 Task: Look for space in Pyay, Myanmar from 6th September, 2023 to 10th September, 2023 for 1 adult in price range Rs.9000 to Rs.17000. Place can be private room with 1  bedroom having 1 bed and 1 bathroom. Property type can be house, flat, guest house, hotel. Amenities needed are: washing machine. Booking option can be shelf check-in. Required host language is English.
Action: Mouse moved to (424, 86)
Screenshot: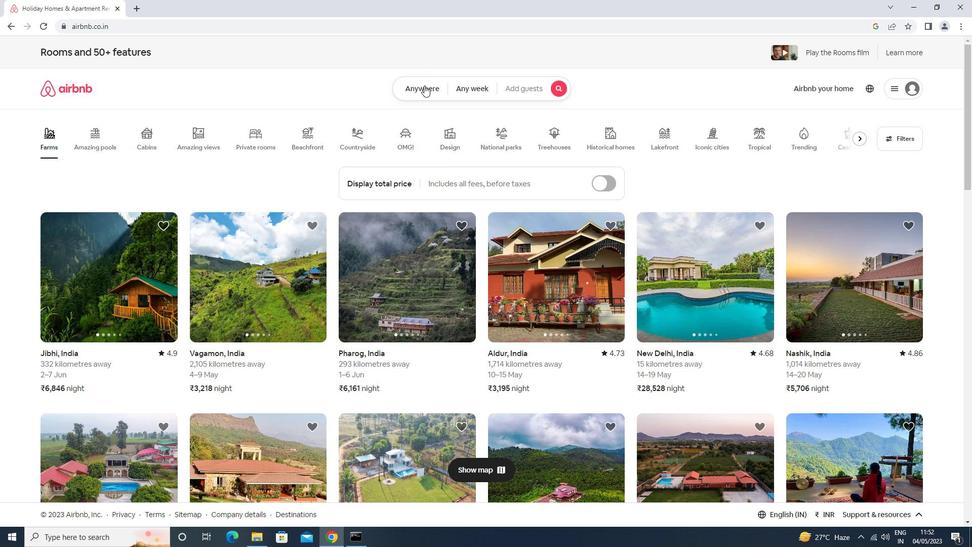 
Action: Mouse pressed left at (424, 86)
Screenshot: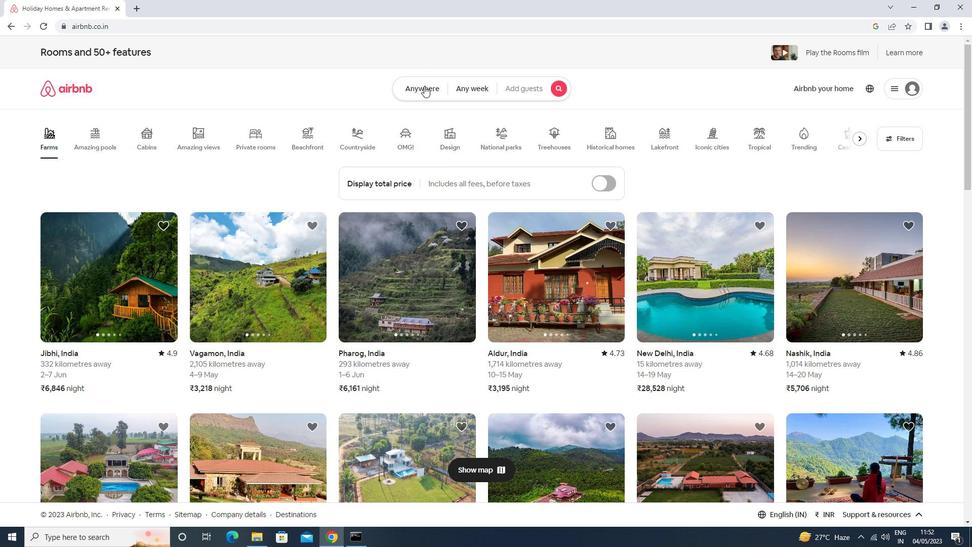 
Action: Mouse moved to (379, 129)
Screenshot: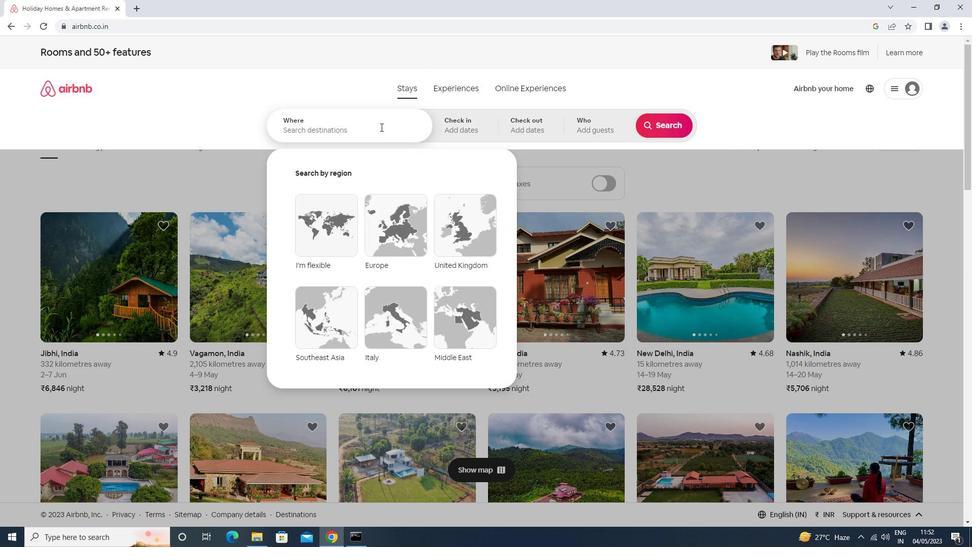 
Action: Mouse pressed left at (379, 129)
Screenshot: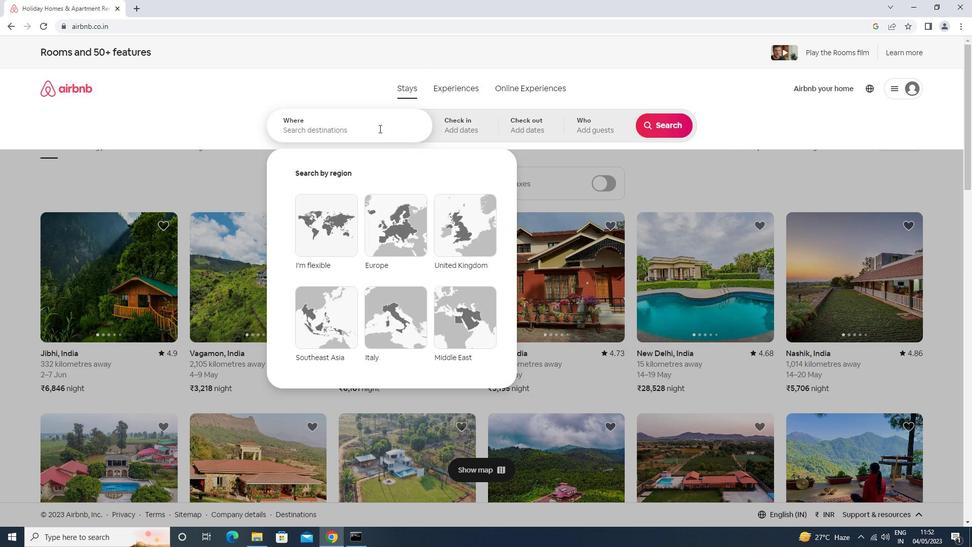 
Action: Mouse moved to (325, 153)
Screenshot: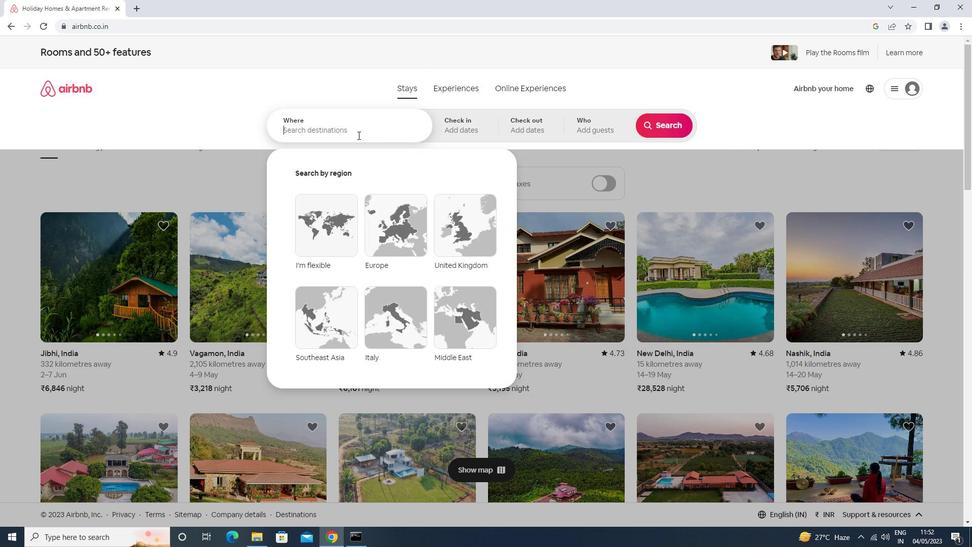 
Action: Key pressed pyay<Key.enter>
Screenshot: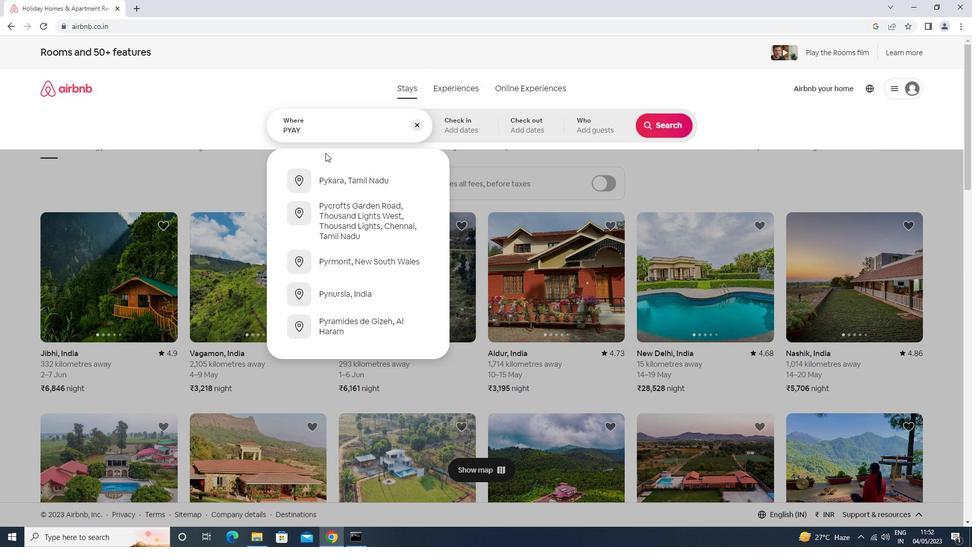 
Action: Mouse moved to (660, 206)
Screenshot: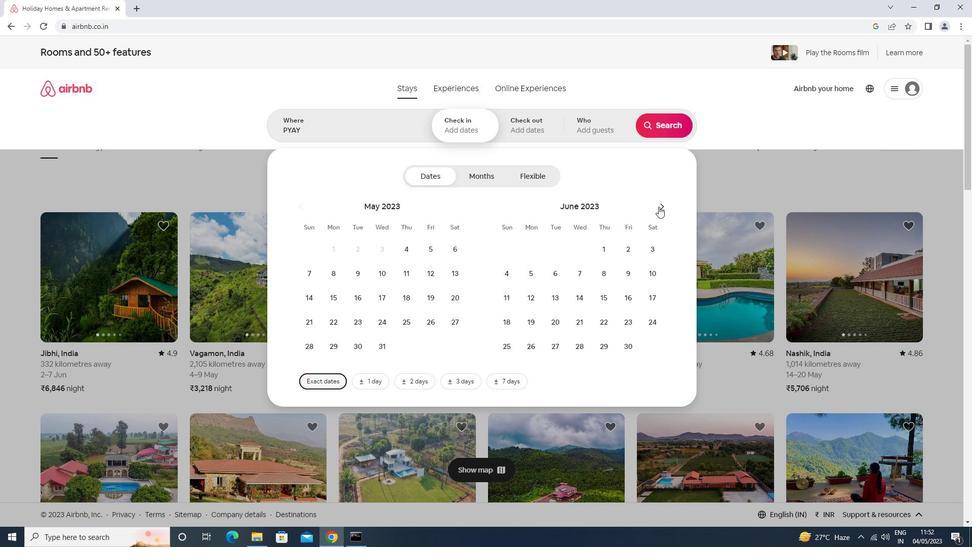 
Action: Mouse pressed left at (660, 206)
Screenshot: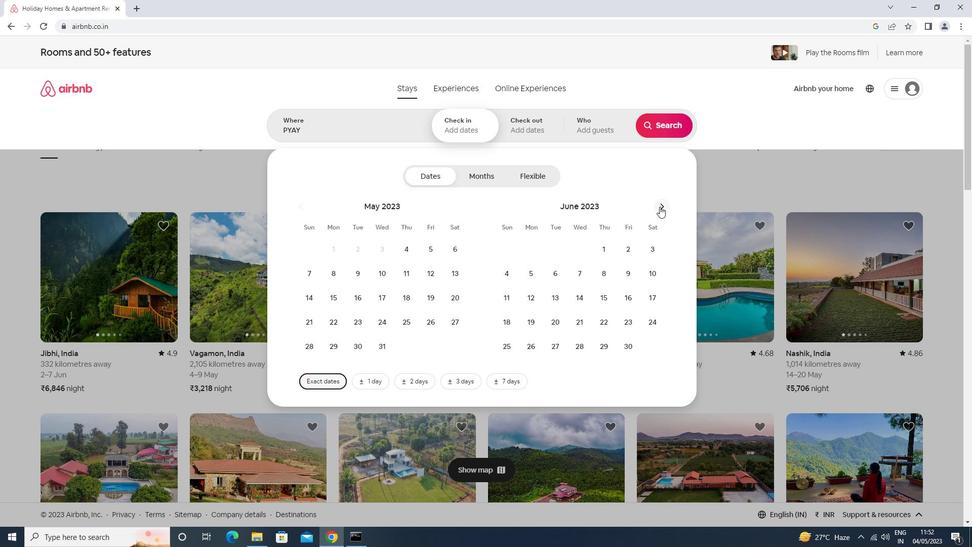 
Action: Mouse pressed left at (660, 206)
Screenshot: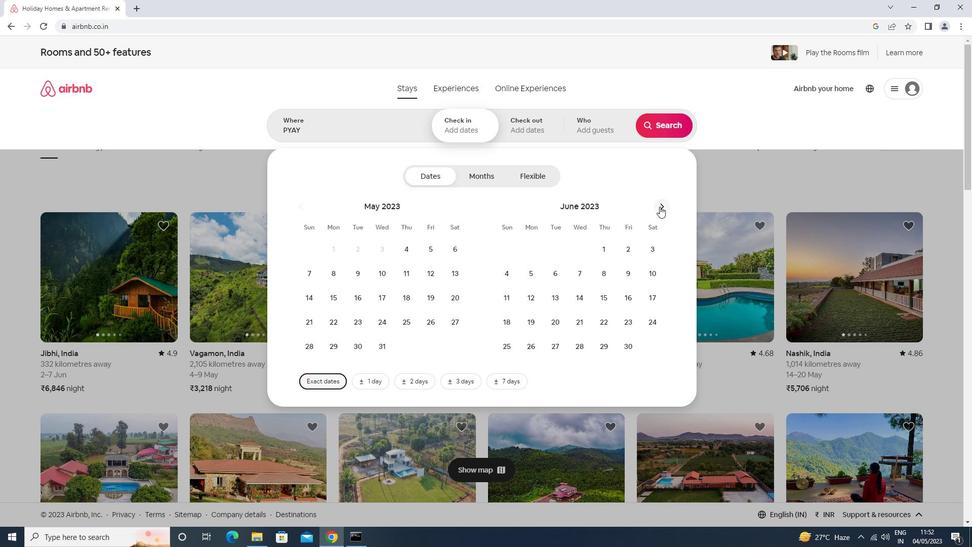 
Action: Mouse pressed left at (660, 206)
Screenshot: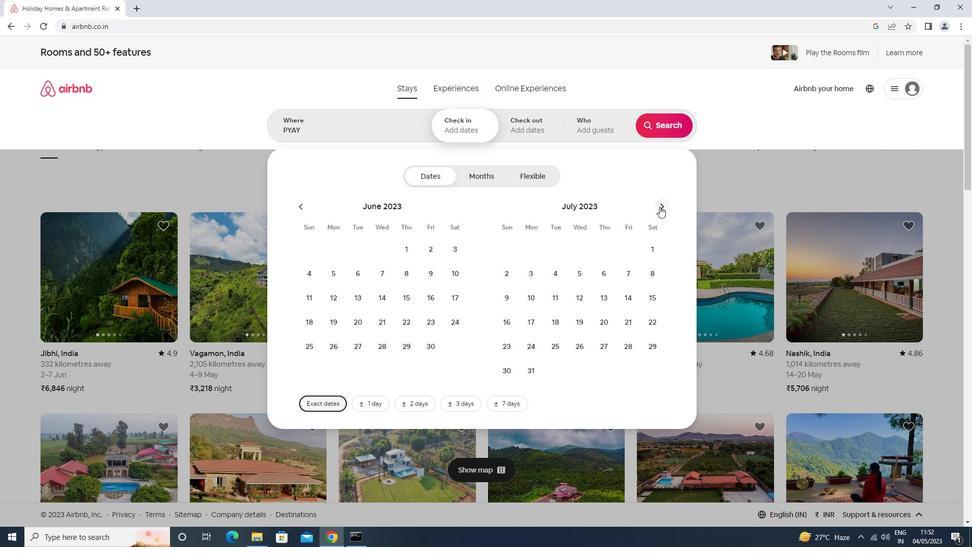 
Action: Mouse pressed left at (660, 206)
Screenshot: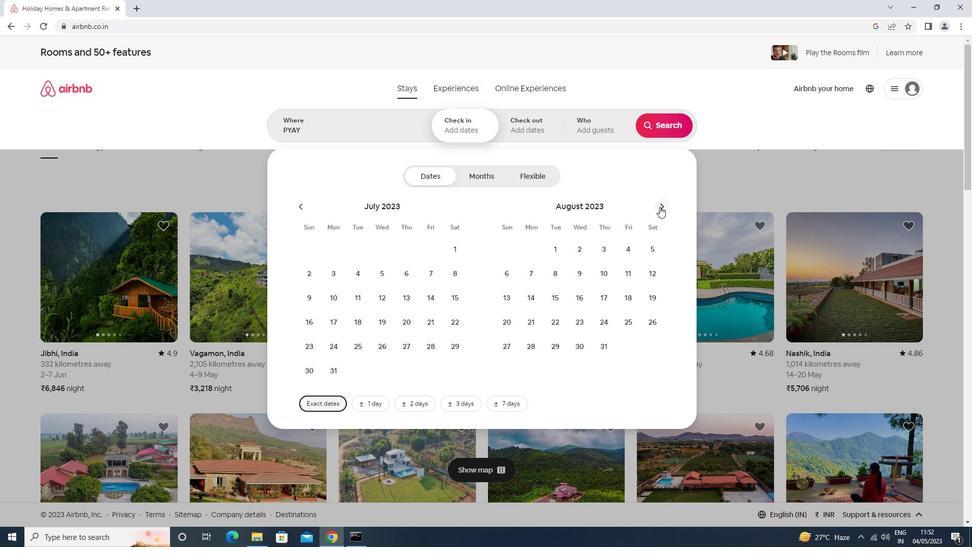 
Action: Mouse moved to (574, 272)
Screenshot: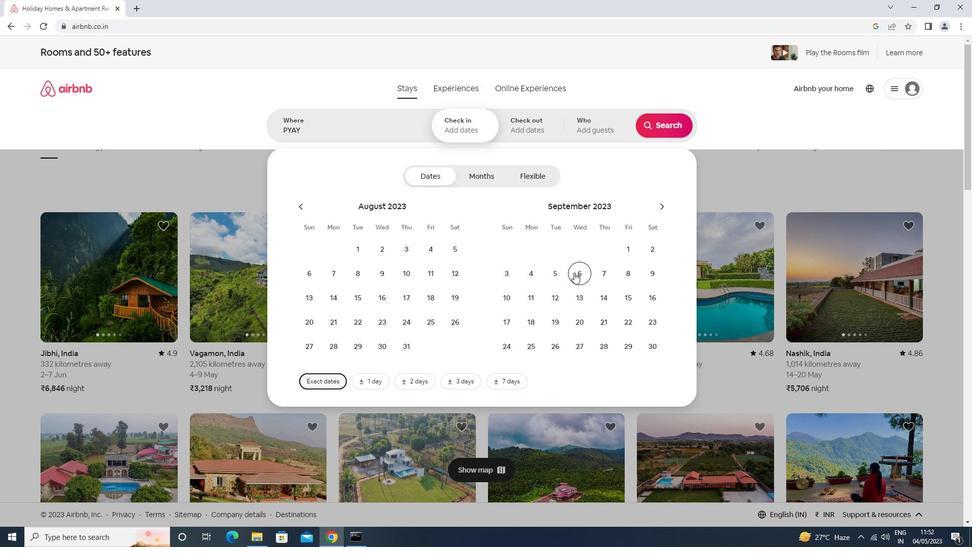 
Action: Mouse pressed left at (574, 272)
Screenshot: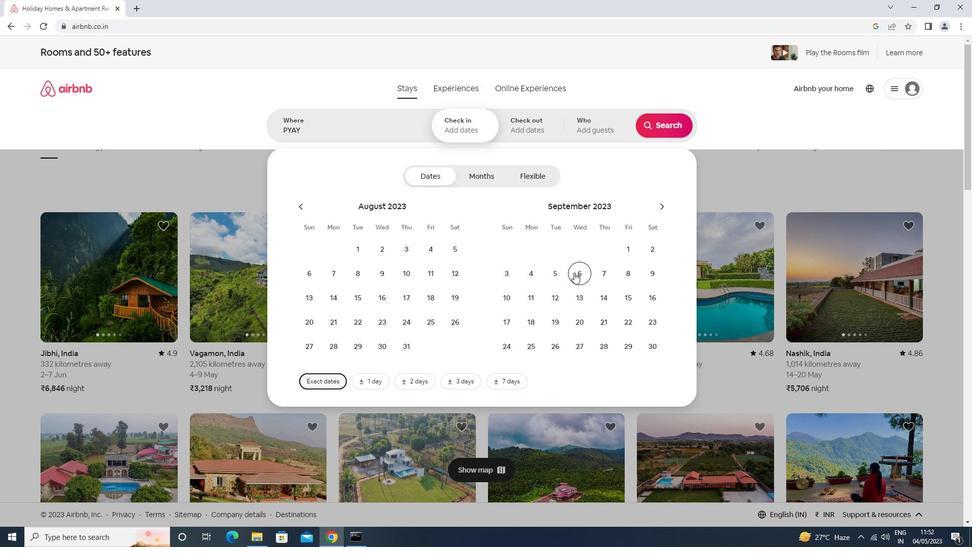 
Action: Mouse moved to (513, 299)
Screenshot: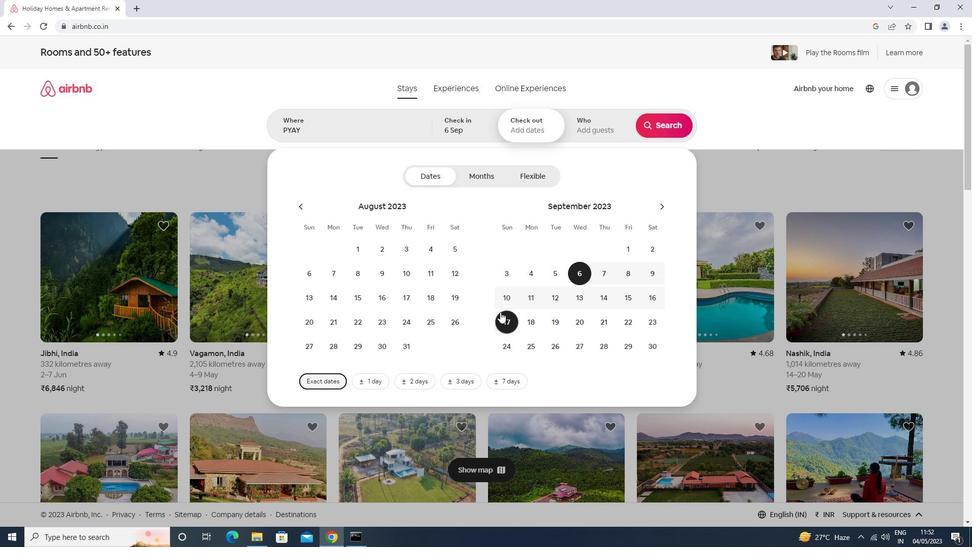 
Action: Mouse pressed left at (513, 299)
Screenshot: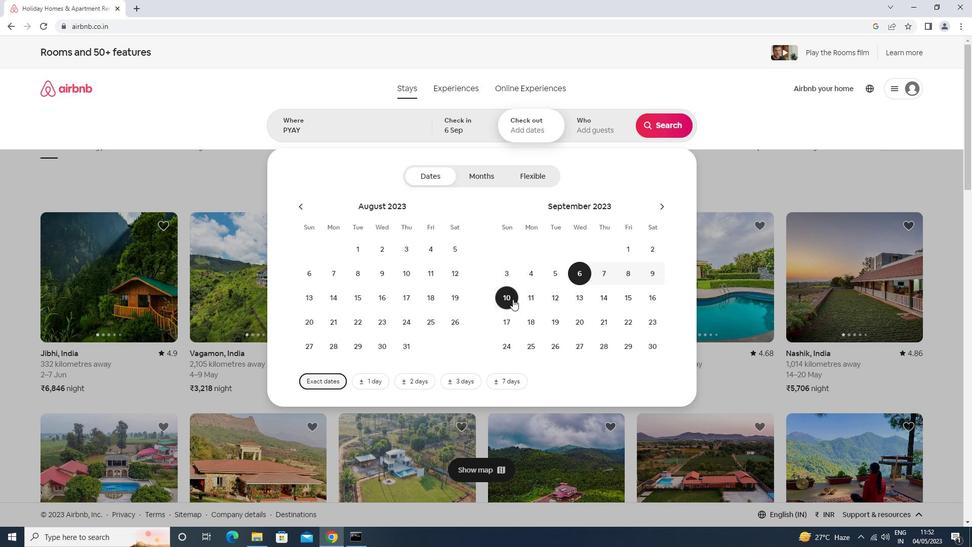 
Action: Mouse moved to (595, 125)
Screenshot: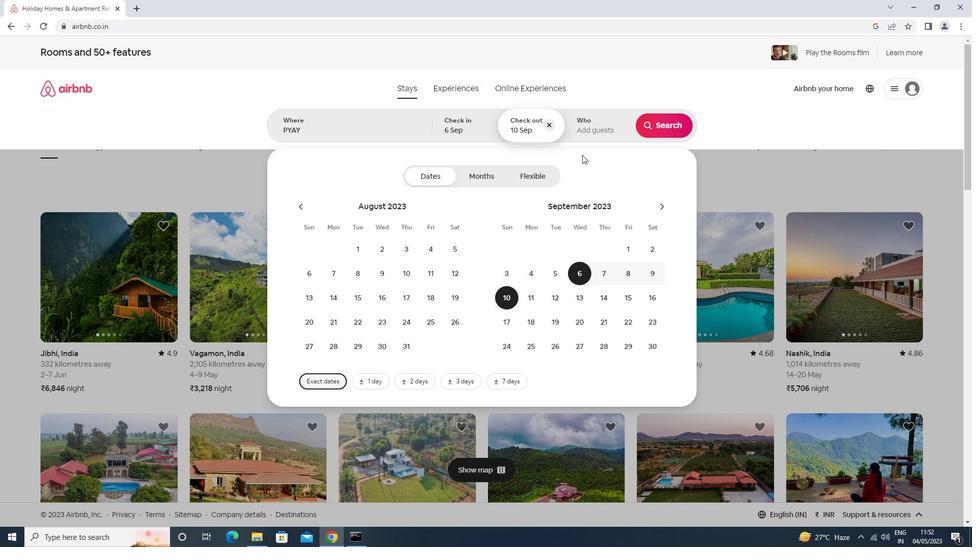 
Action: Mouse pressed left at (595, 125)
Screenshot: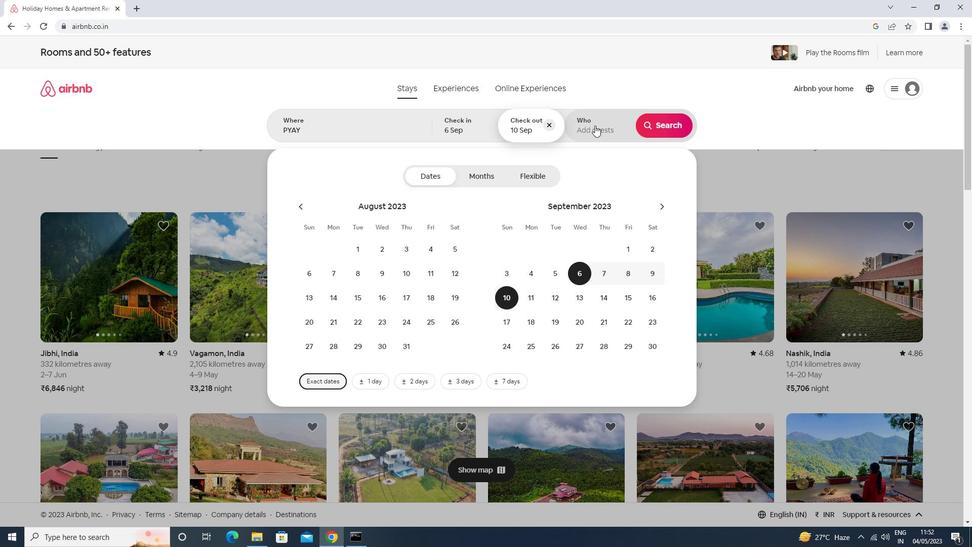 
Action: Mouse moved to (666, 178)
Screenshot: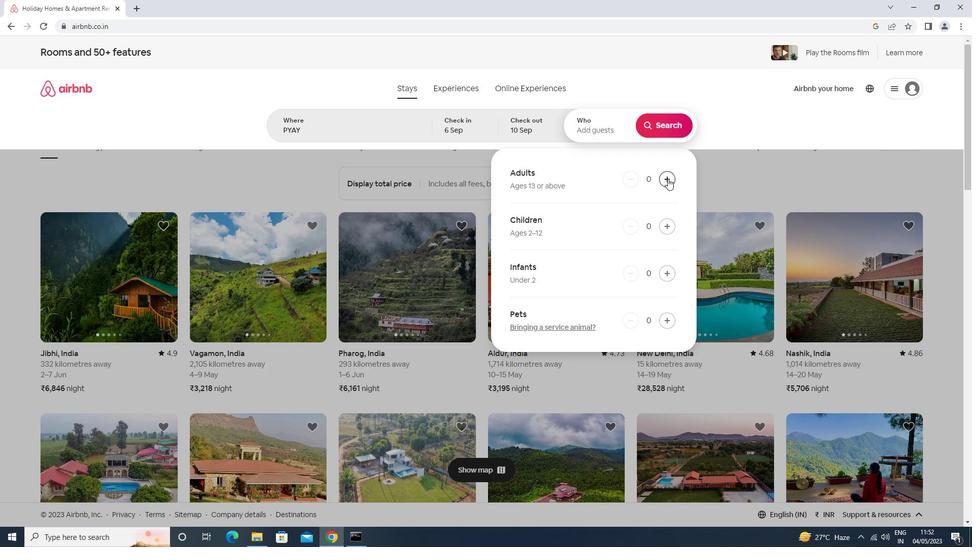 
Action: Mouse pressed left at (666, 178)
Screenshot: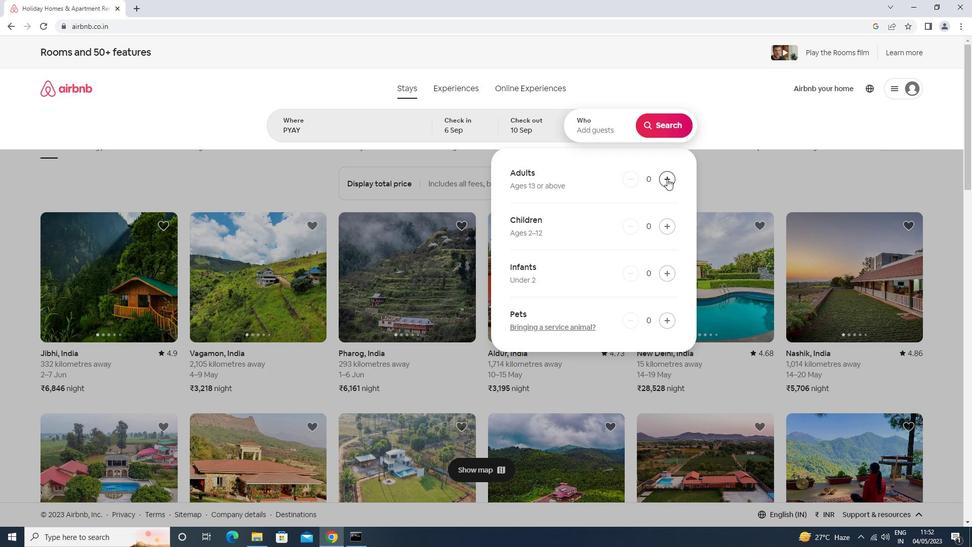 
Action: Mouse moved to (670, 127)
Screenshot: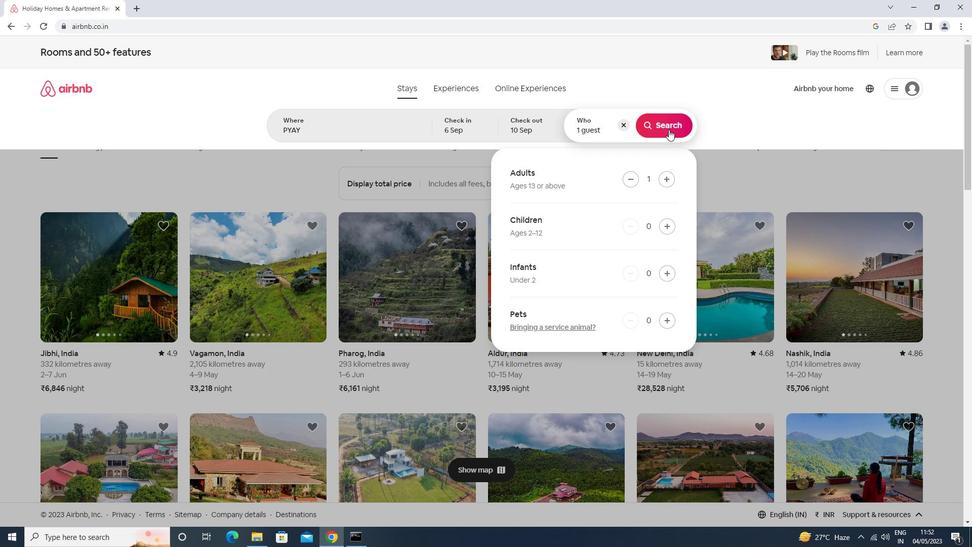 
Action: Mouse pressed left at (670, 127)
Screenshot: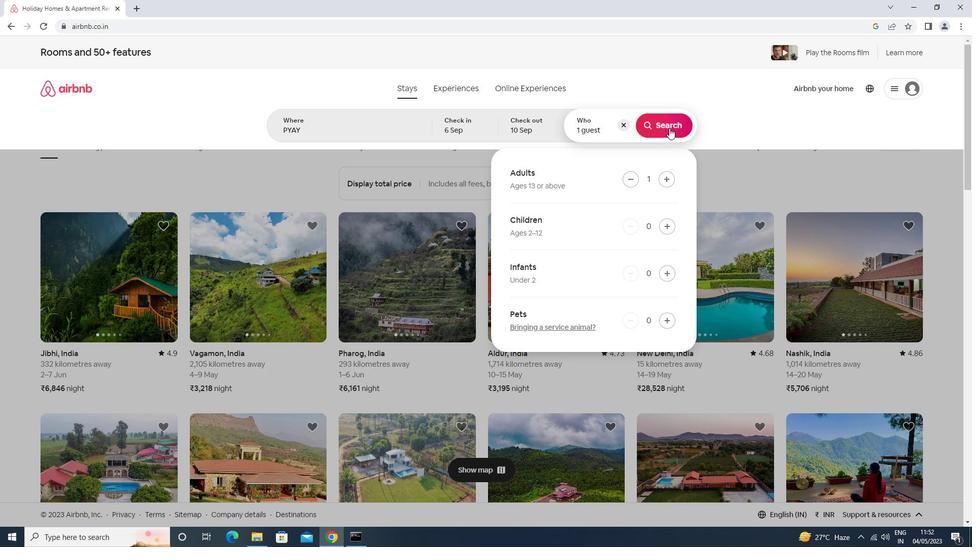 
Action: Mouse moved to (925, 94)
Screenshot: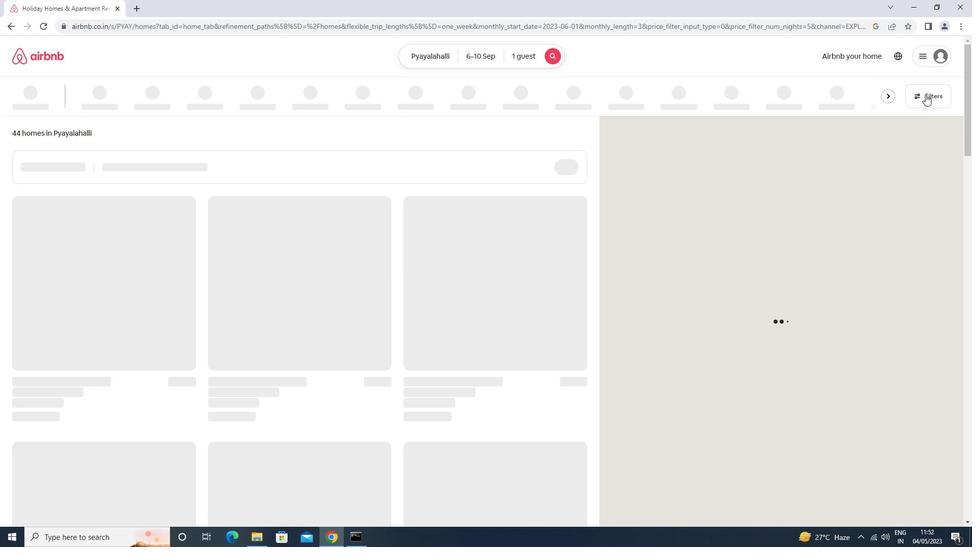 
Action: Mouse pressed left at (925, 94)
Screenshot: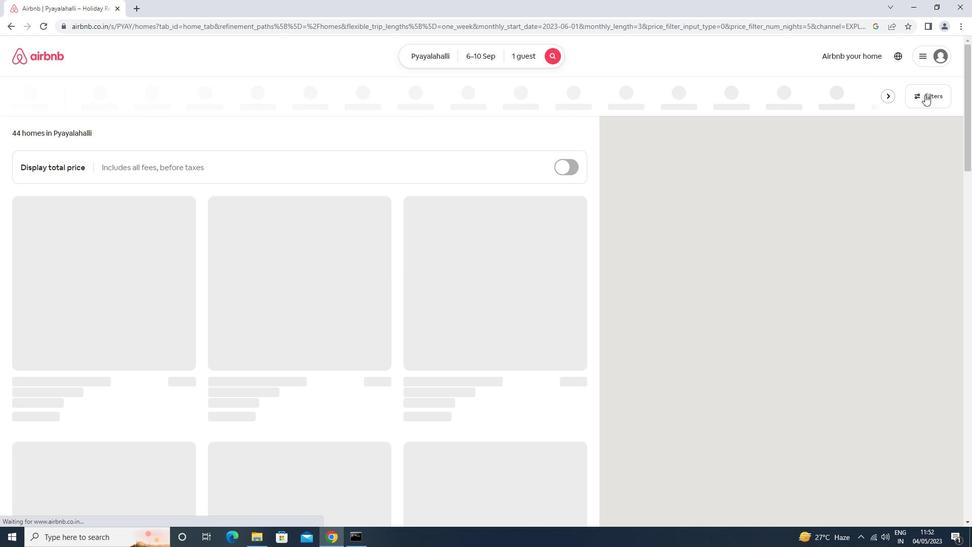 
Action: Mouse moved to (413, 225)
Screenshot: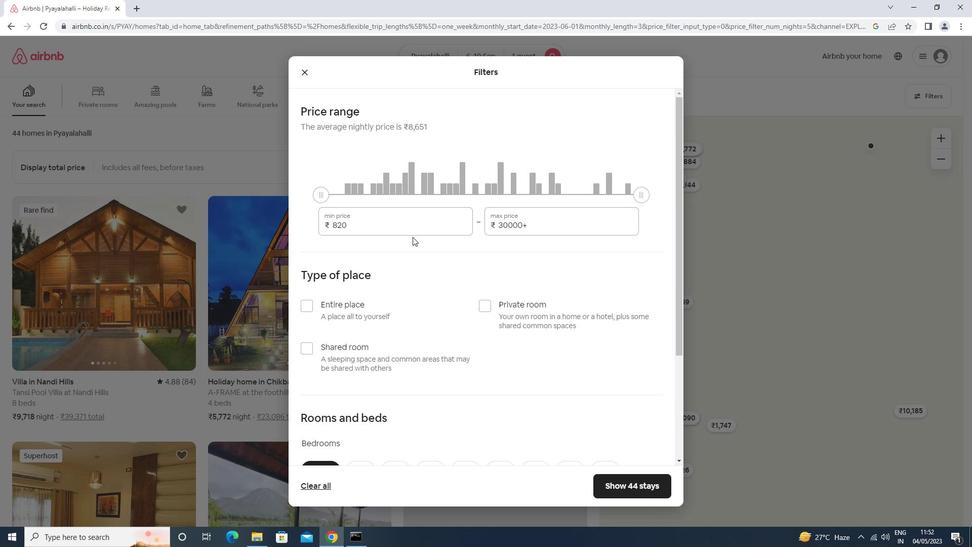
Action: Mouse pressed left at (413, 225)
Screenshot: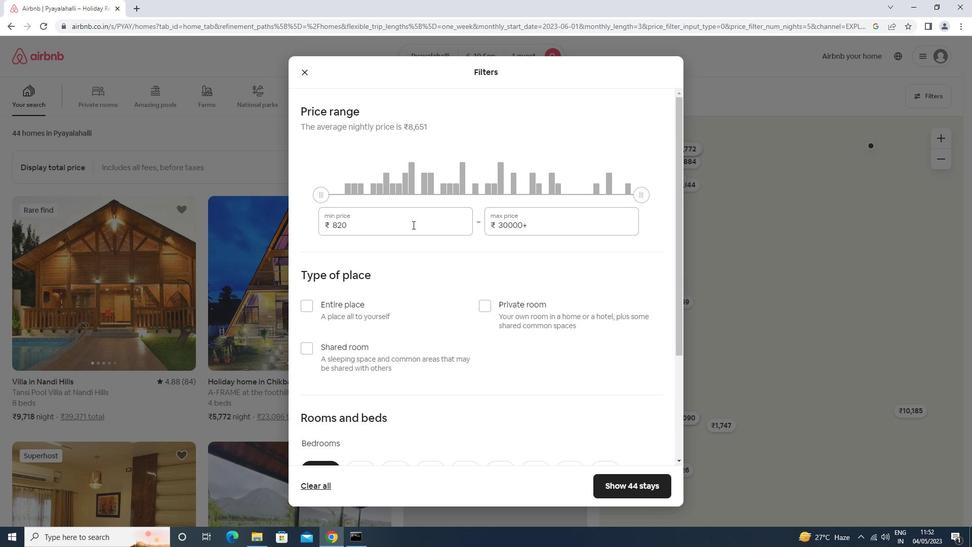 
Action: Key pressed <Key.backspace><Key.backspace><Key.backspace><Key.backspace>9000<Key.tab>17000
Screenshot: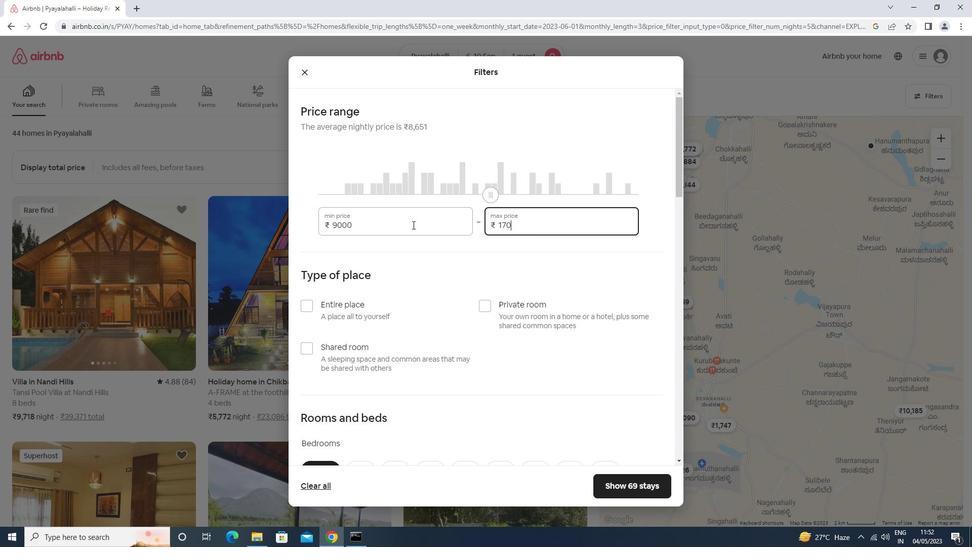 
Action: Mouse moved to (486, 306)
Screenshot: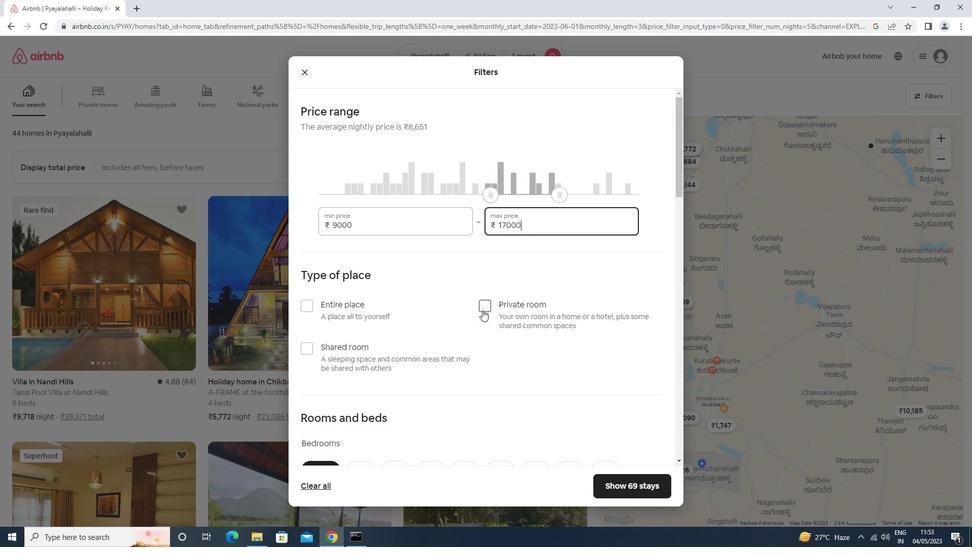 
Action: Mouse pressed left at (486, 306)
Screenshot: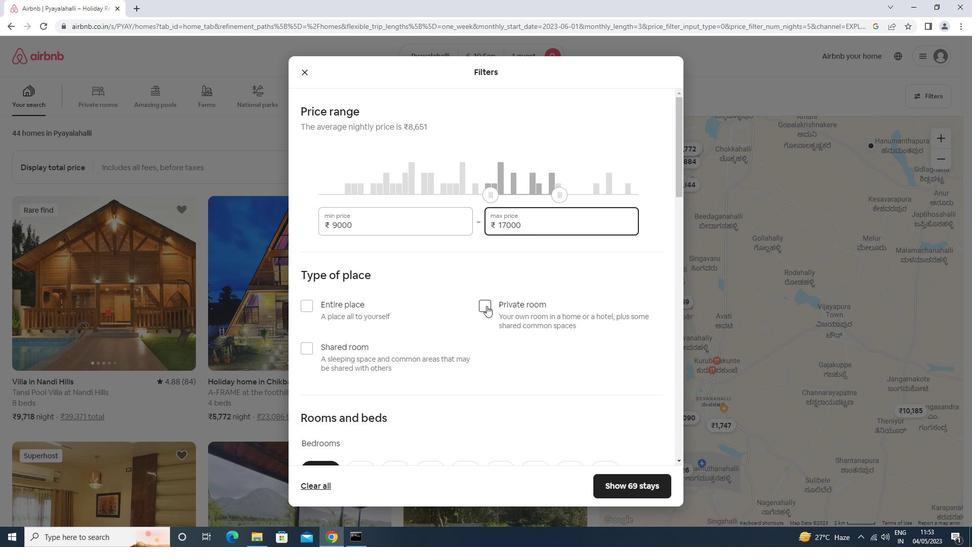 
Action: Mouse moved to (486, 305)
Screenshot: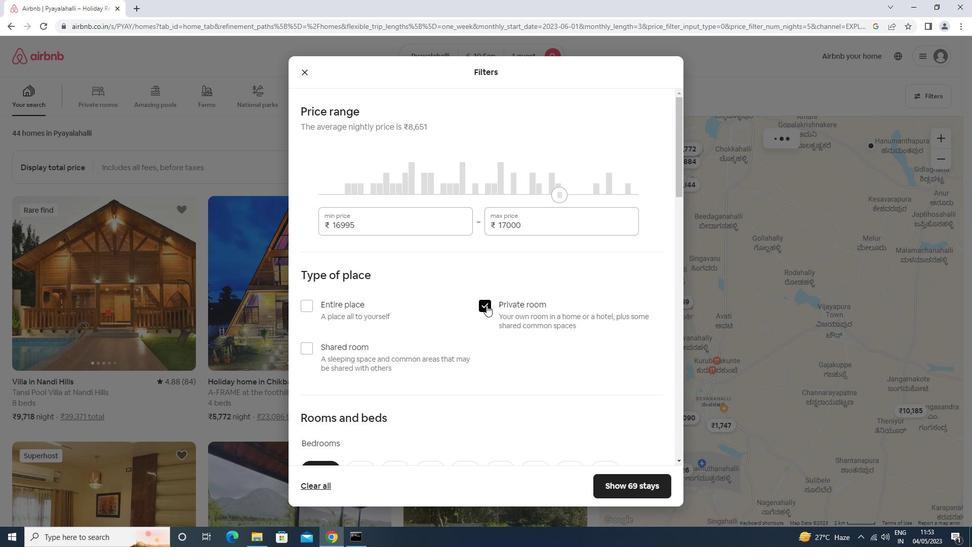 
Action: Mouse scrolled (486, 305) with delta (0, 0)
Screenshot: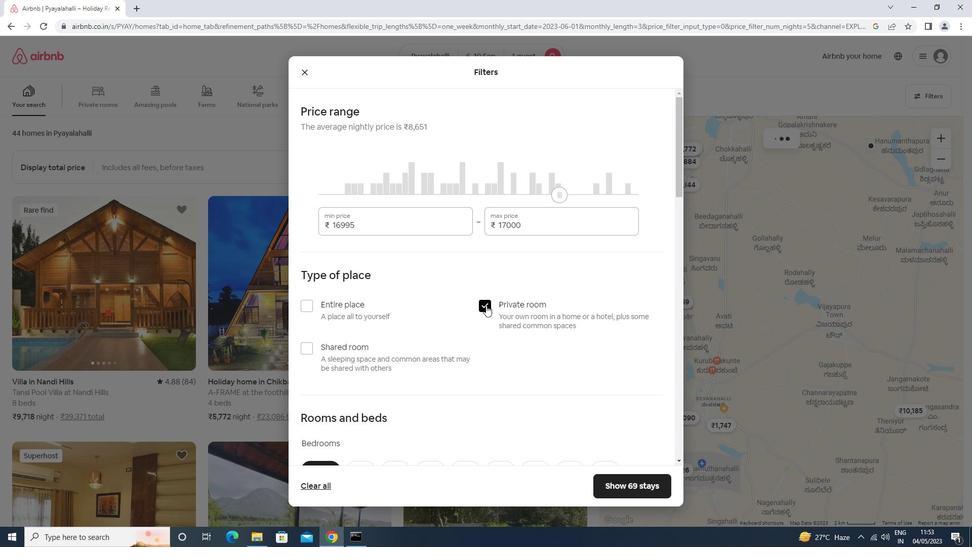 
Action: Mouse scrolled (486, 305) with delta (0, 0)
Screenshot: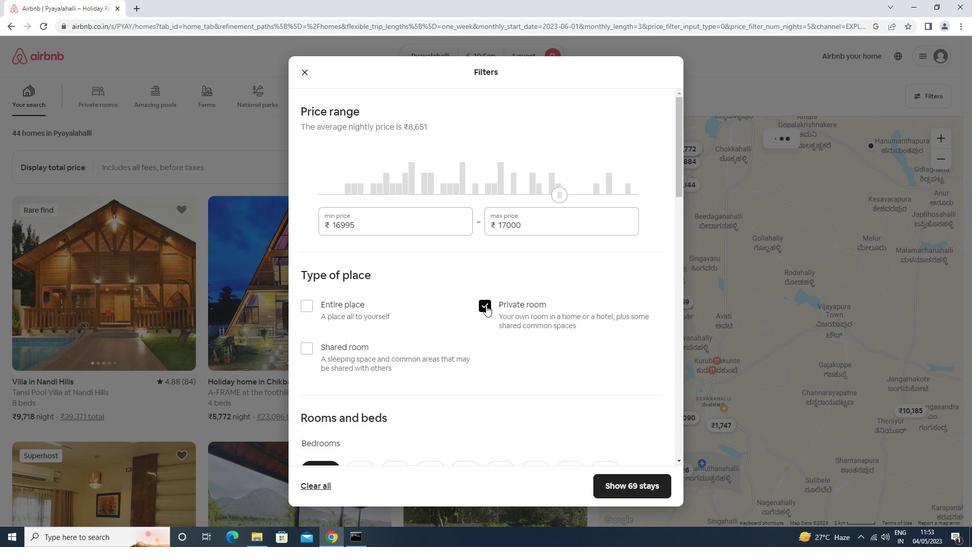 
Action: Mouse scrolled (486, 305) with delta (0, 0)
Screenshot: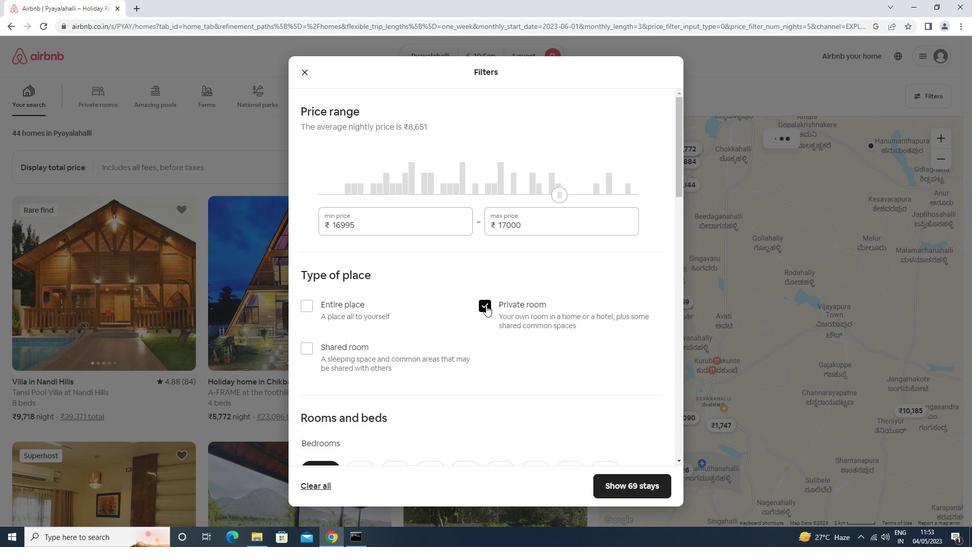 
Action: Mouse scrolled (486, 305) with delta (0, 0)
Screenshot: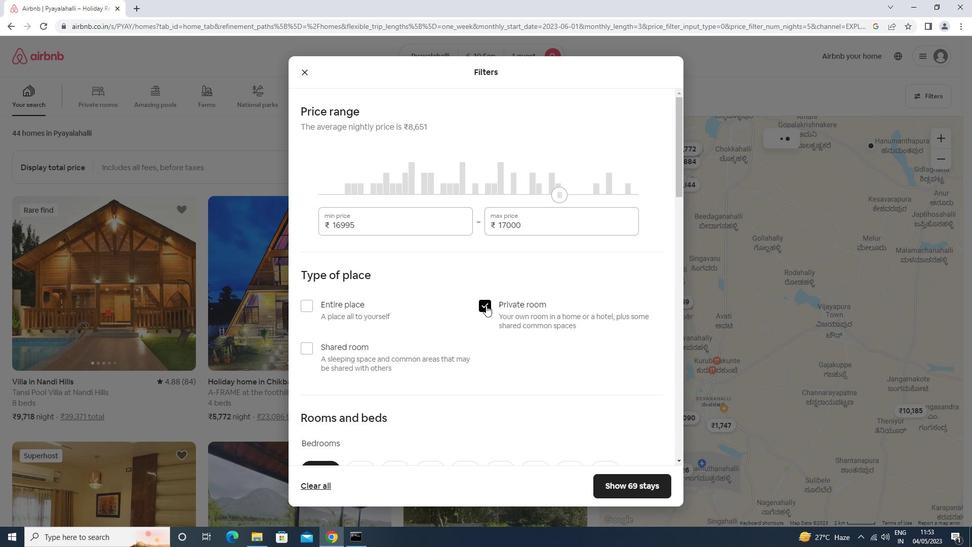 
Action: Mouse moved to (355, 266)
Screenshot: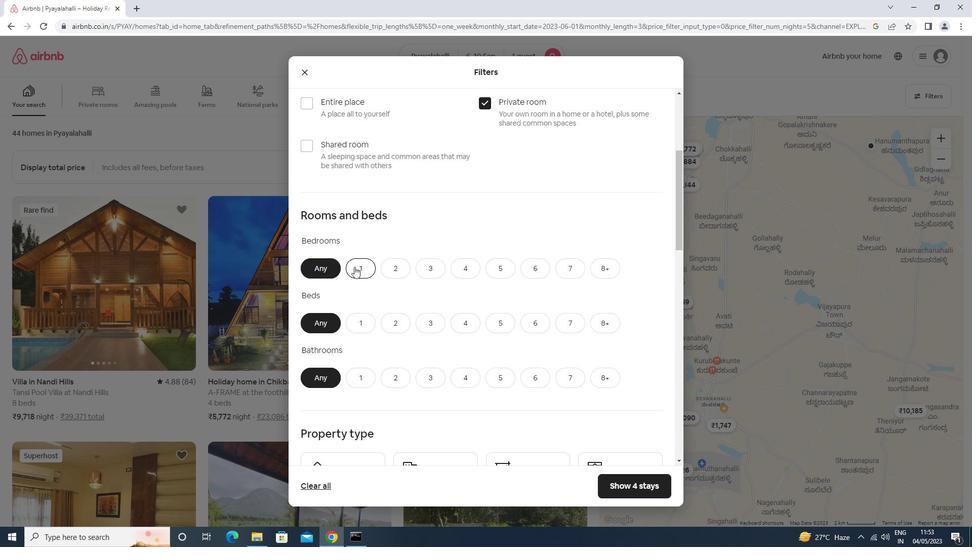 
Action: Mouse pressed left at (355, 266)
Screenshot: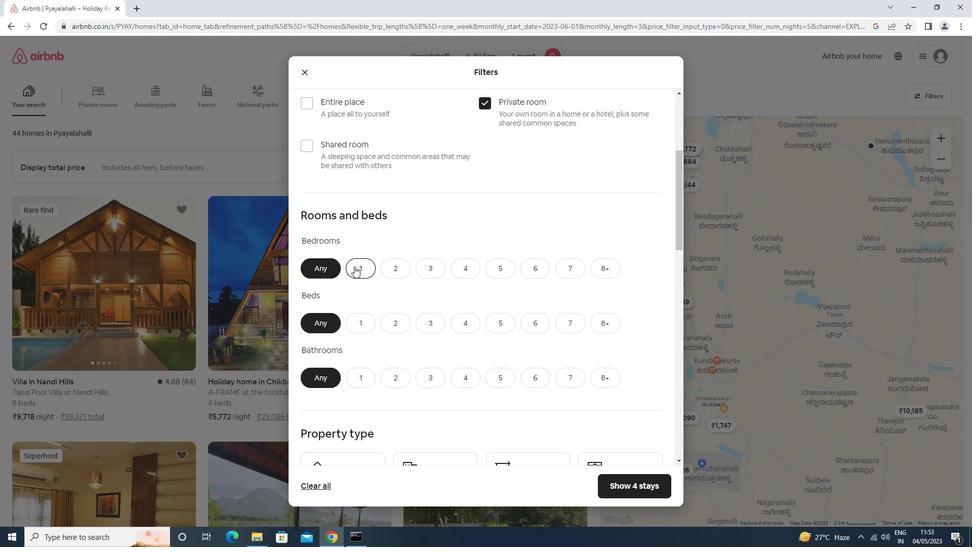 
Action: Mouse moved to (360, 321)
Screenshot: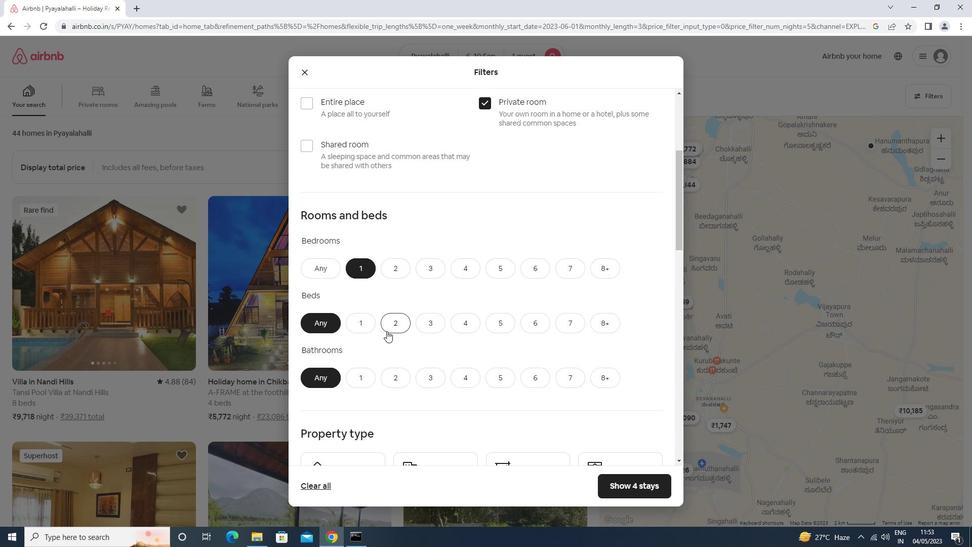 
Action: Mouse pressed left at (360, 321)
Screenshot: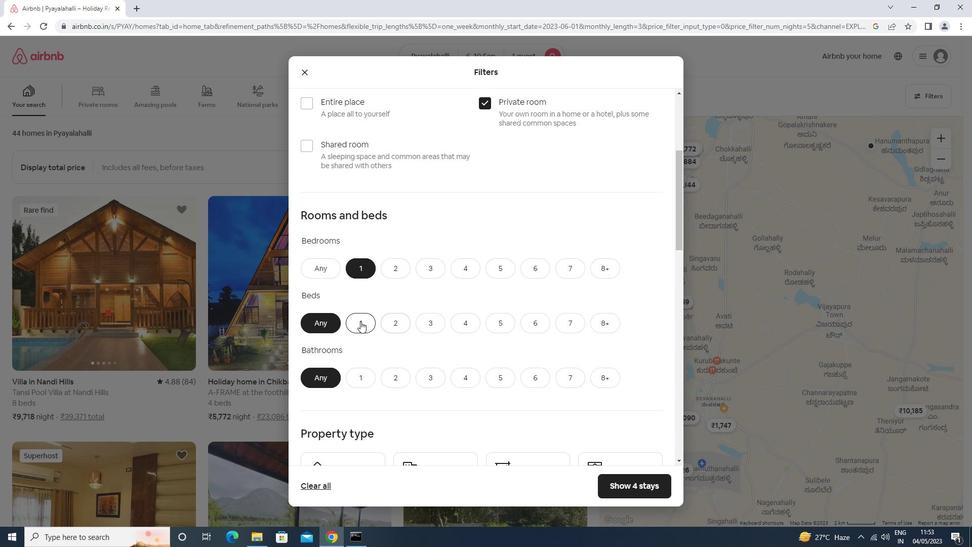 
Action: Mouse moved to (364, 372)
Screenshot: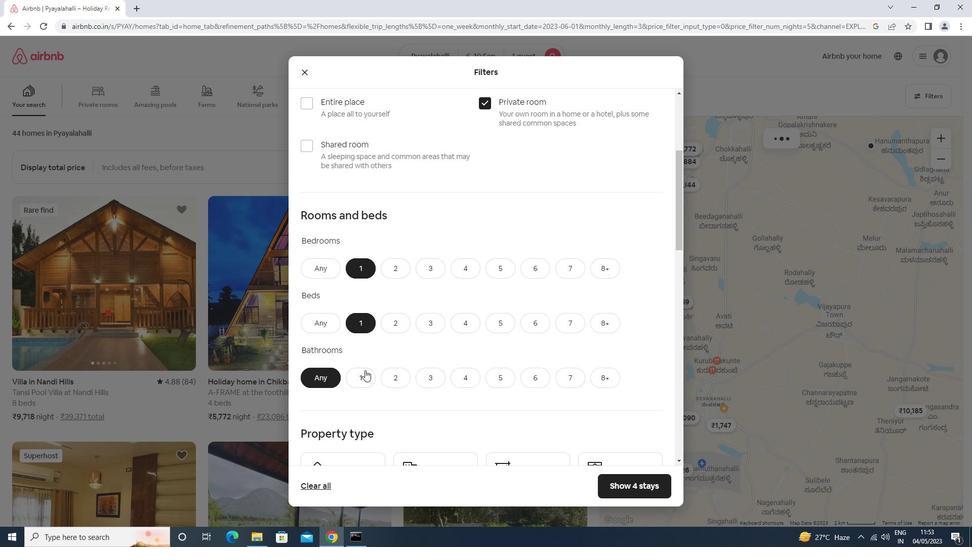 
Action: Mouse pressed left at (364, 372)
Screenshot: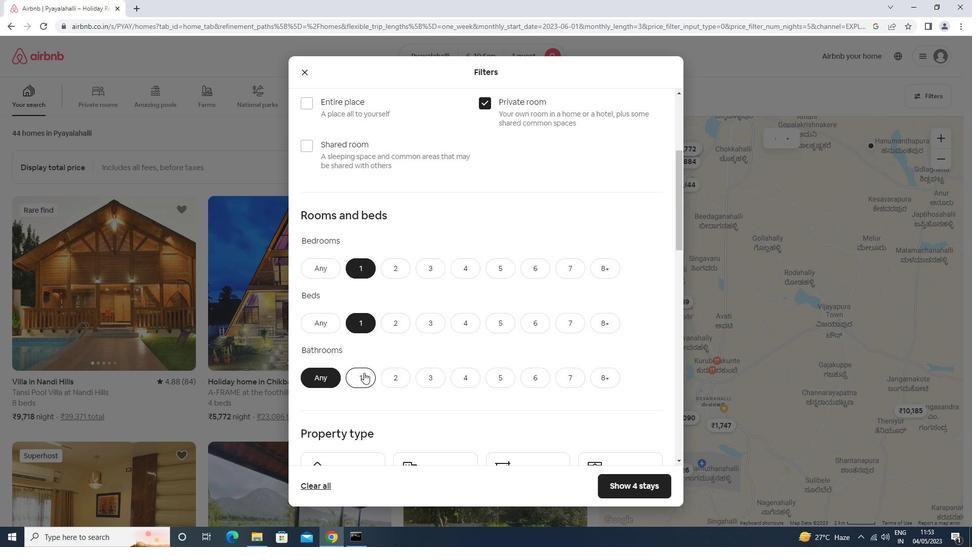 
Action: Mouse moved to (364, 372)
Screenshot: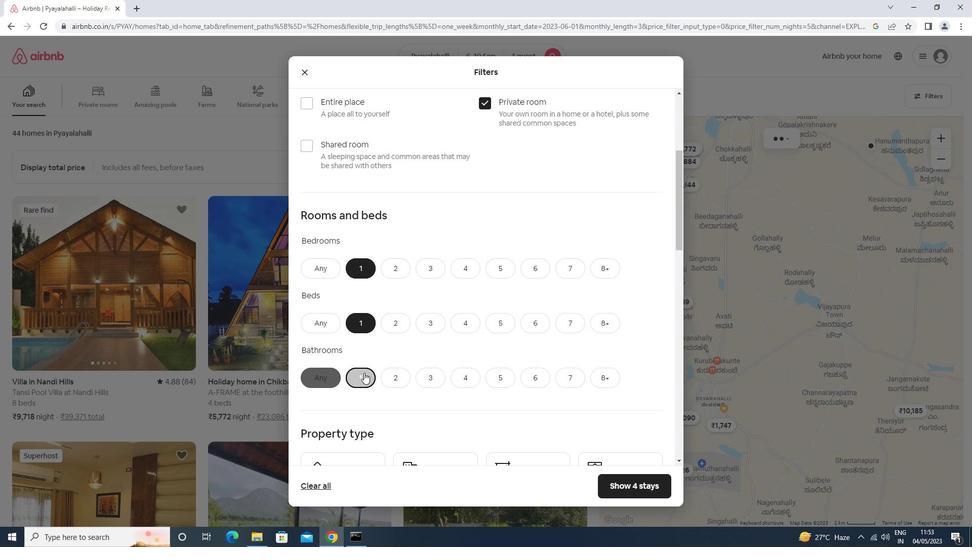 
Action: Mouse scrolled (364, 372) with delta (0, 0)
Screenshot: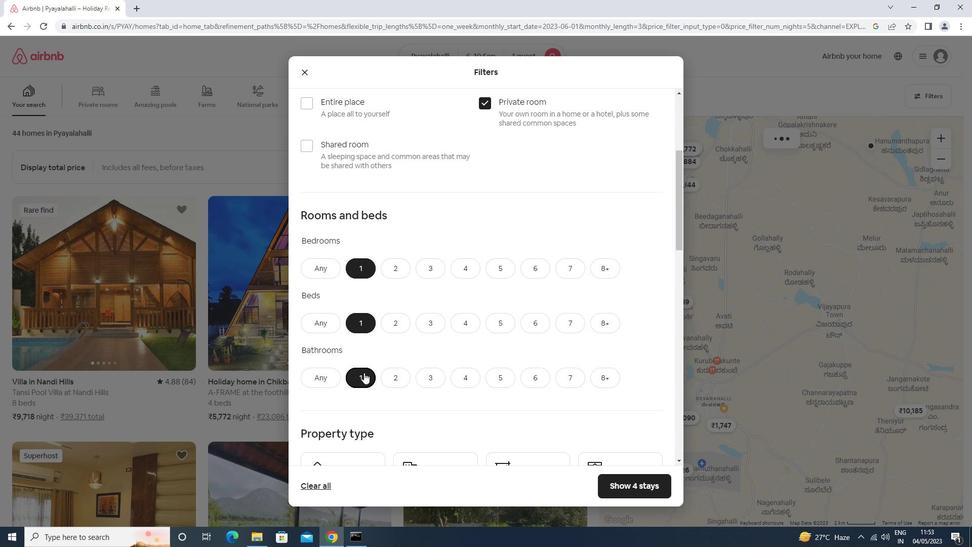 
Action: Mouse scrolled (364, 372) with delta (0, 0)
Screenshot: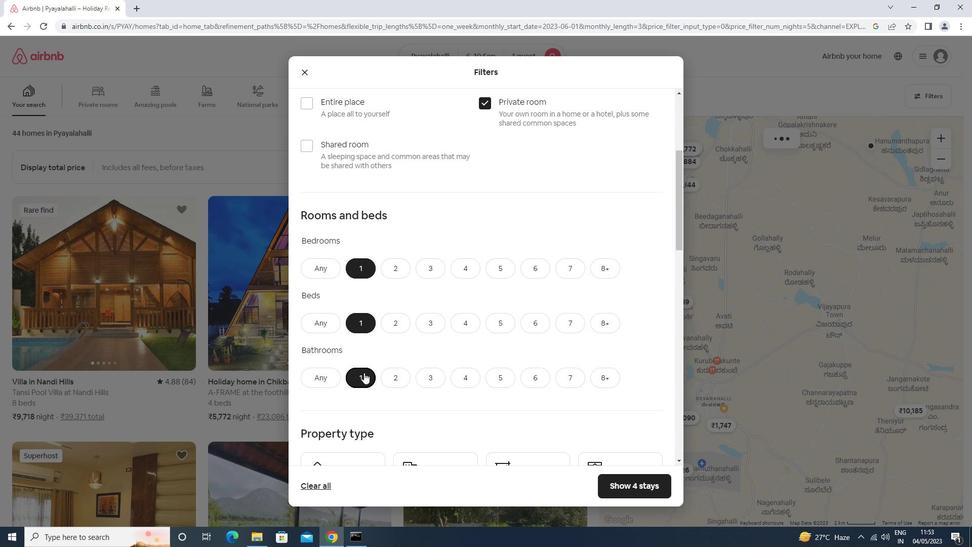 
Action: Mouse scrolled (364, 372) with delta (0, 0)
Screenshot: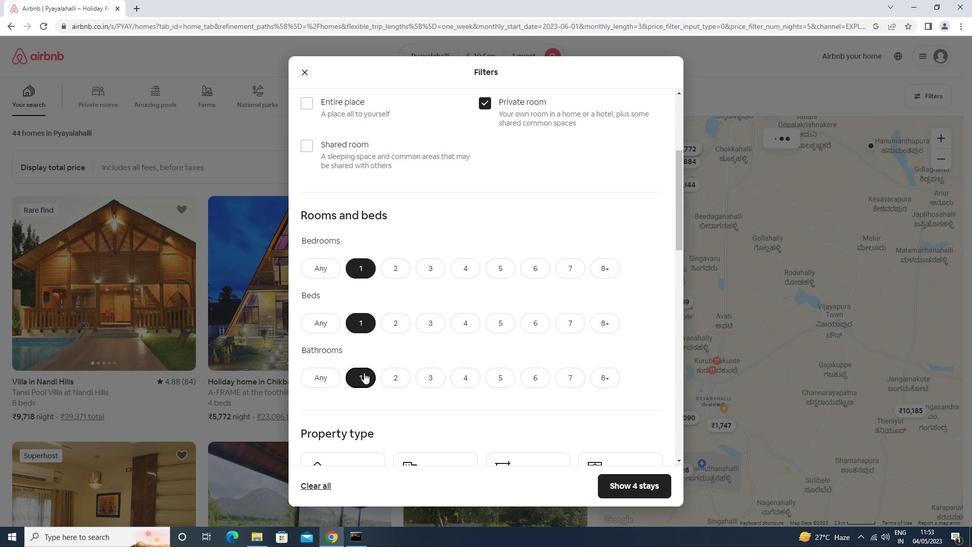 
Action: Mouse moved to (363, 343)
Screenshot: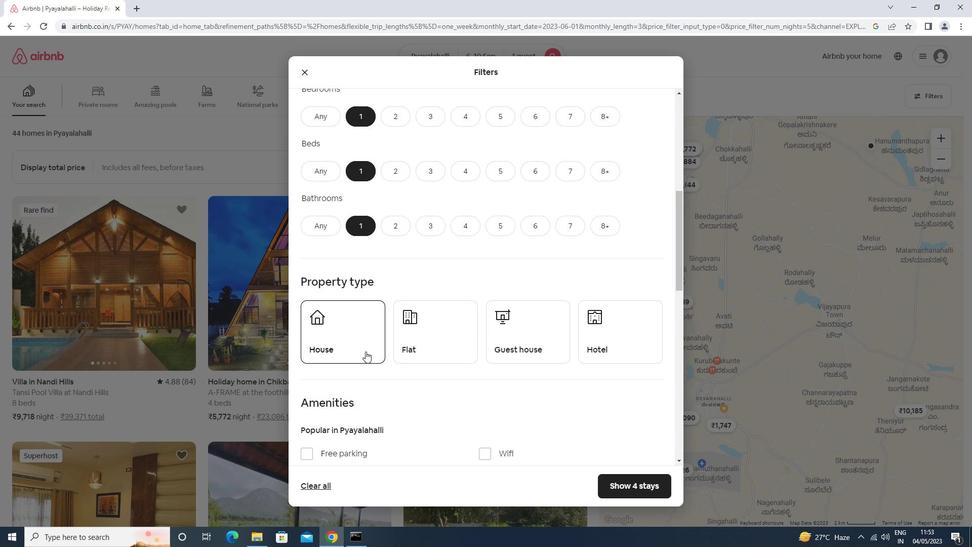 
Action: Mouse pressed left at (363, 343)
Screenshot: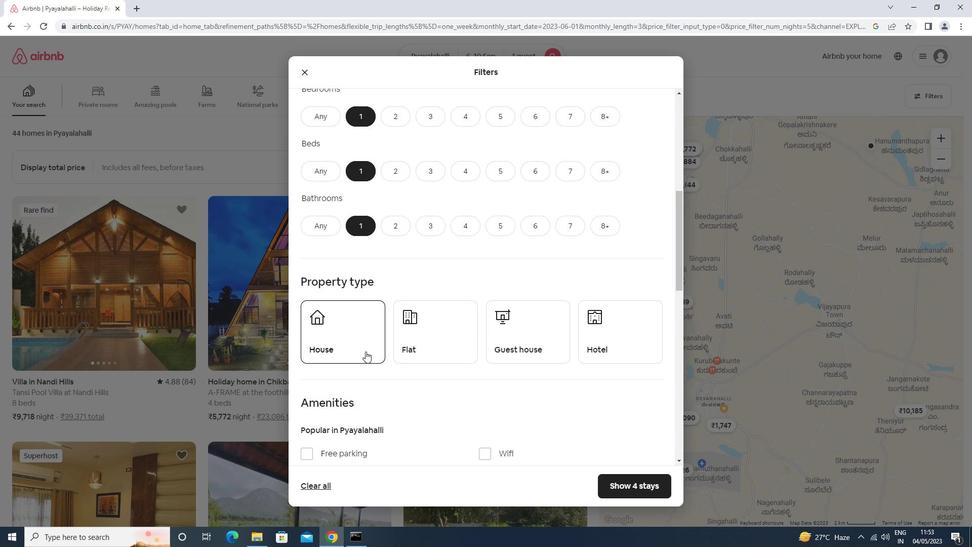 
Action: Mouse moved to (404, 344)
Screenshot: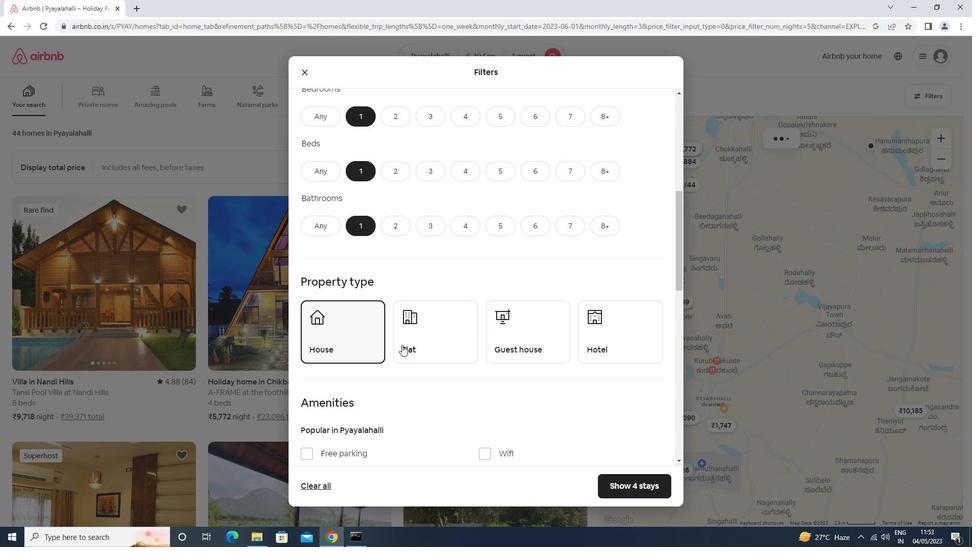 
Action: Mouse pressed left at (404, 344)
Screenshot: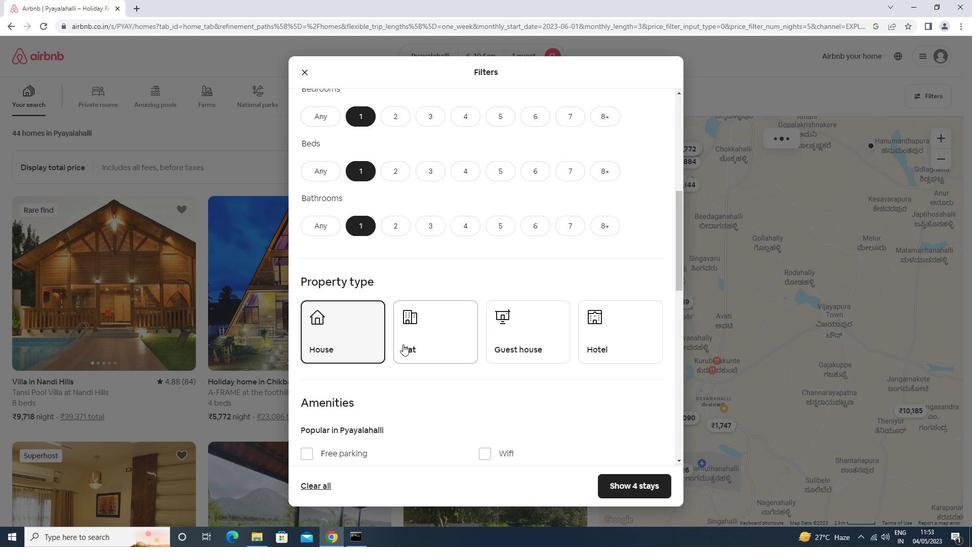 
Action: Mouse moved to (508, 332)
Screenshot: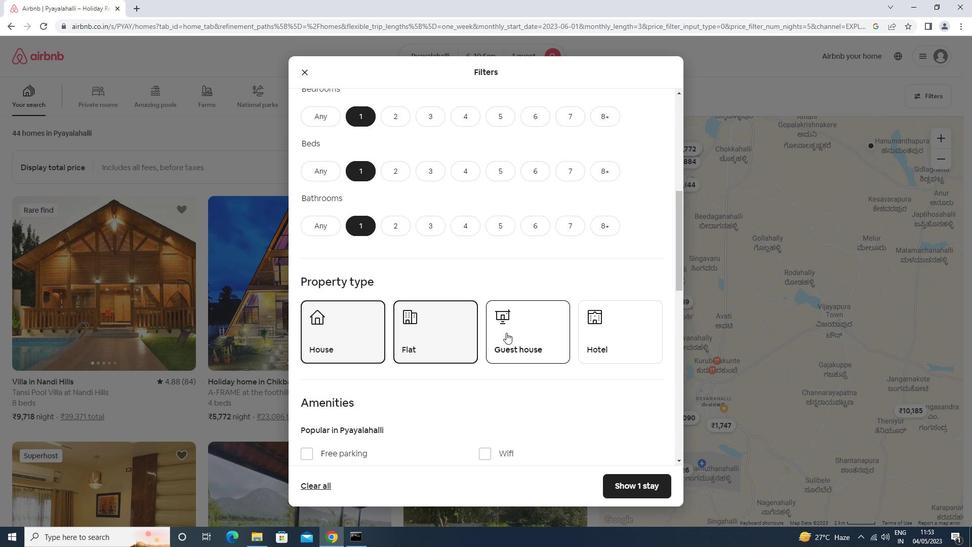 
Action: Mouse pressed left at (508, 332)
Screenshot: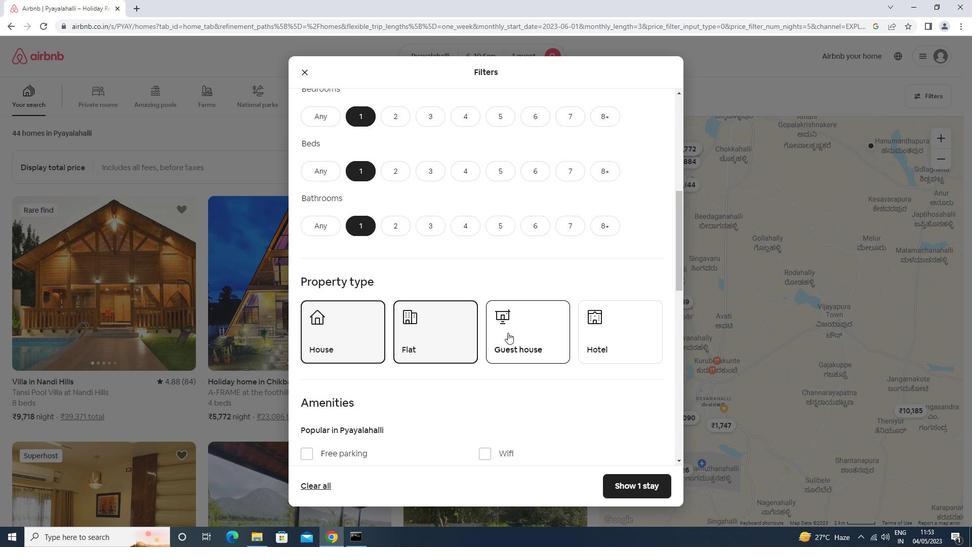 
Action: Mouse moved to (589, 336)
Screenshot: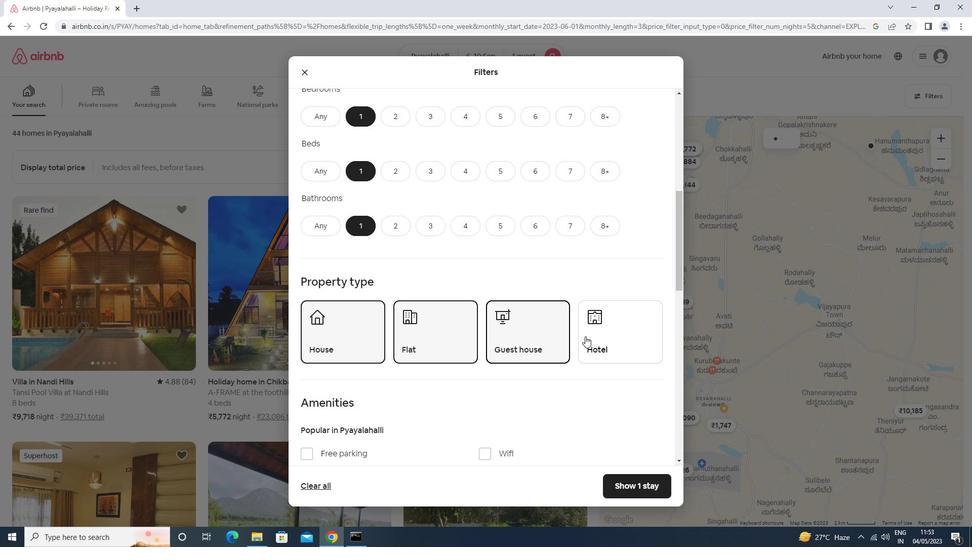 
Action: Mouse pressed left at (589, 336)
Screenshot: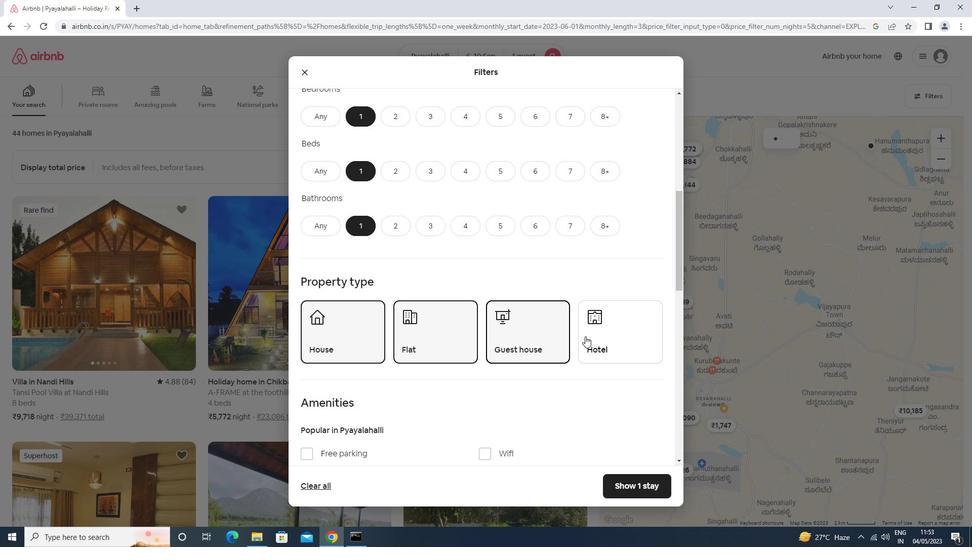 
Action: Mouse scrolled (589, 336) with delta (0, 0)
Screenshot: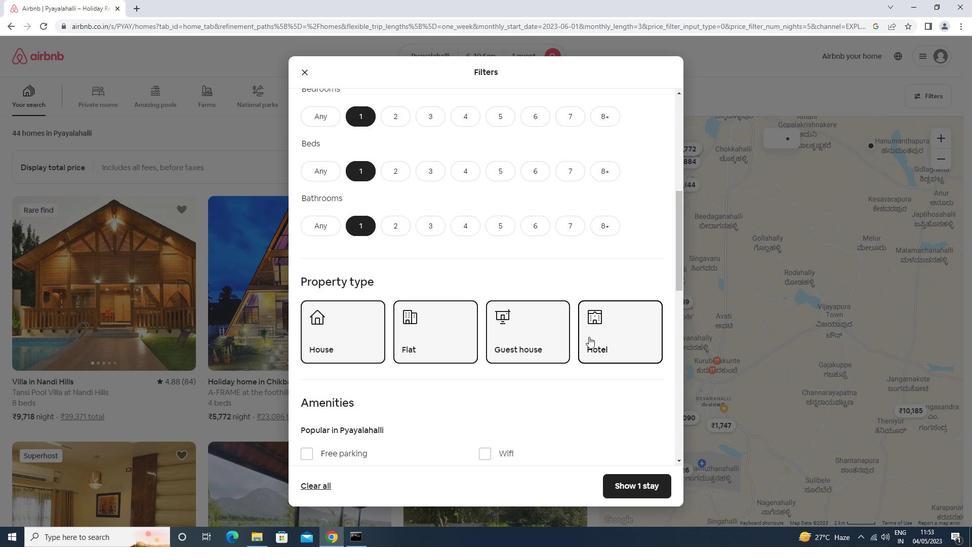 
Action: Mouse scrolled (589, 336) with delta (0, 0)
Screenshot: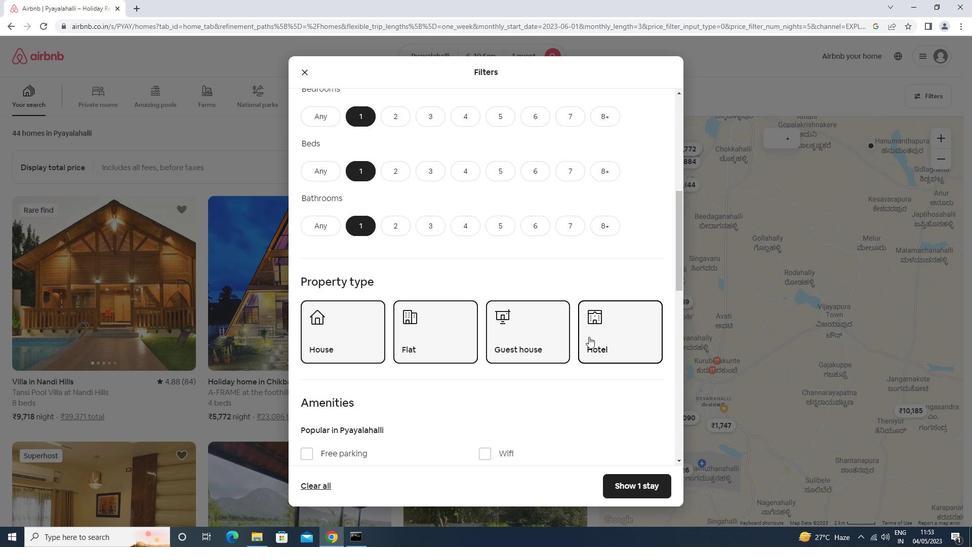 
Action: Mouse scrolled (589, 336) with delta (0, 0)
Screenshot: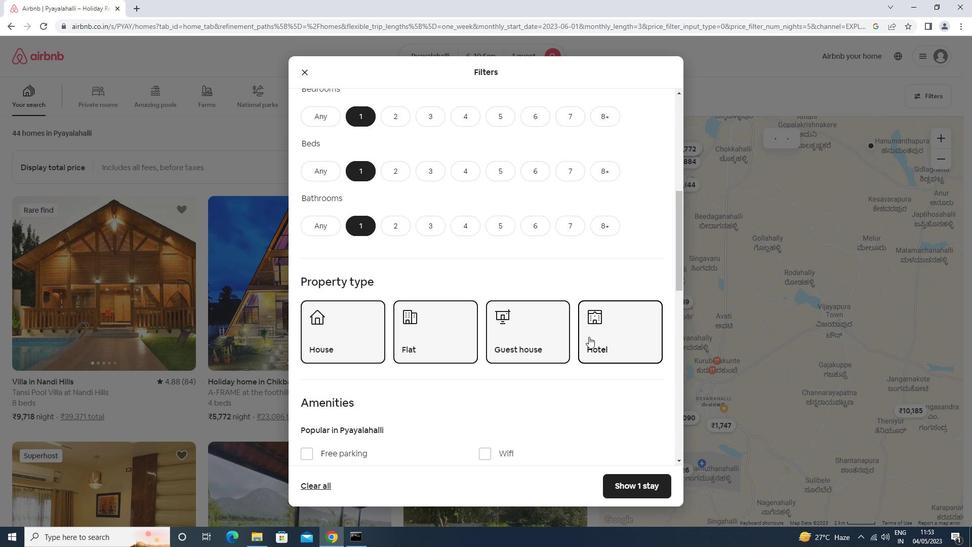 
Action: Mouse scrolled (589, 336) with delta (0, 0)
Screenshot: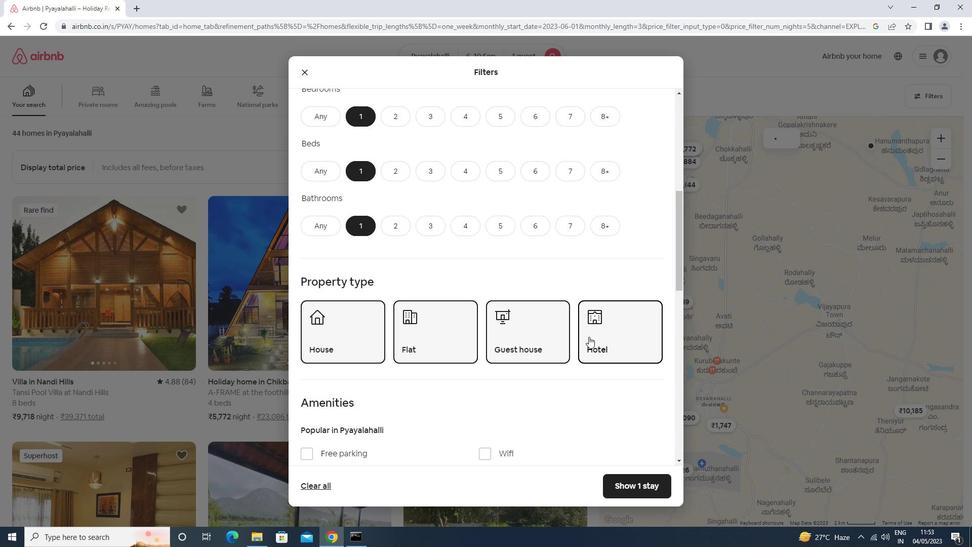 
Action: Mouse moved to (365, 296)
Screenshot: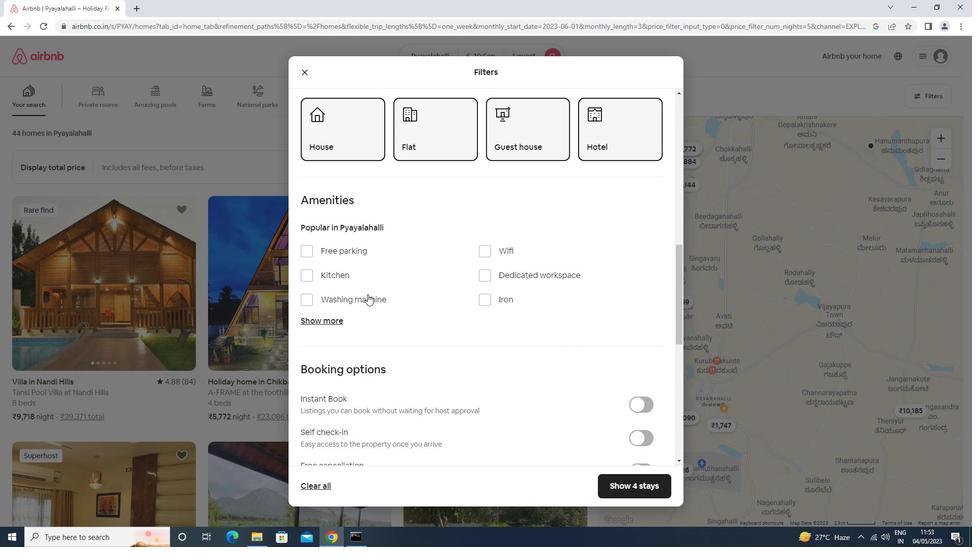 
Action: Mouse pressed left at (365, 296)
Screenshot: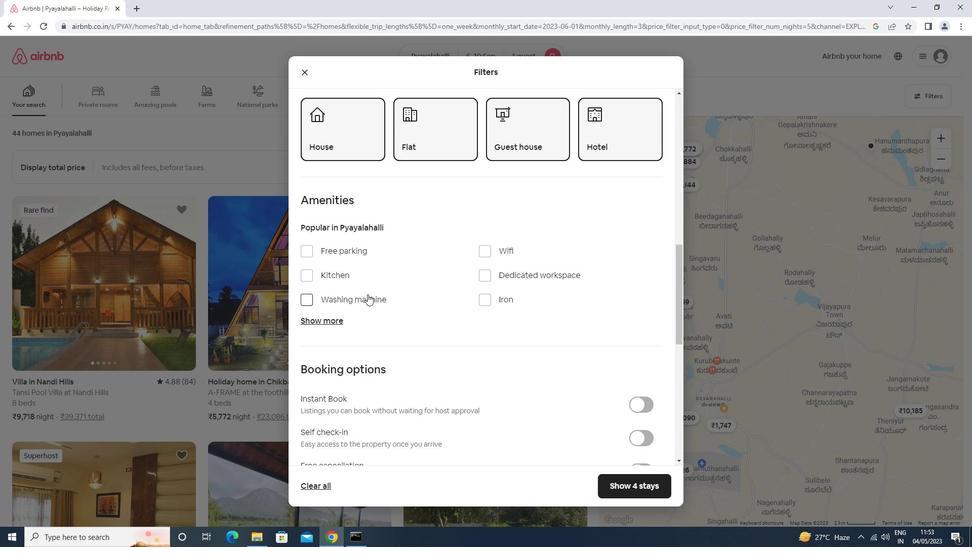 
Action: Mouse moved to (647, 437)
Screenshot: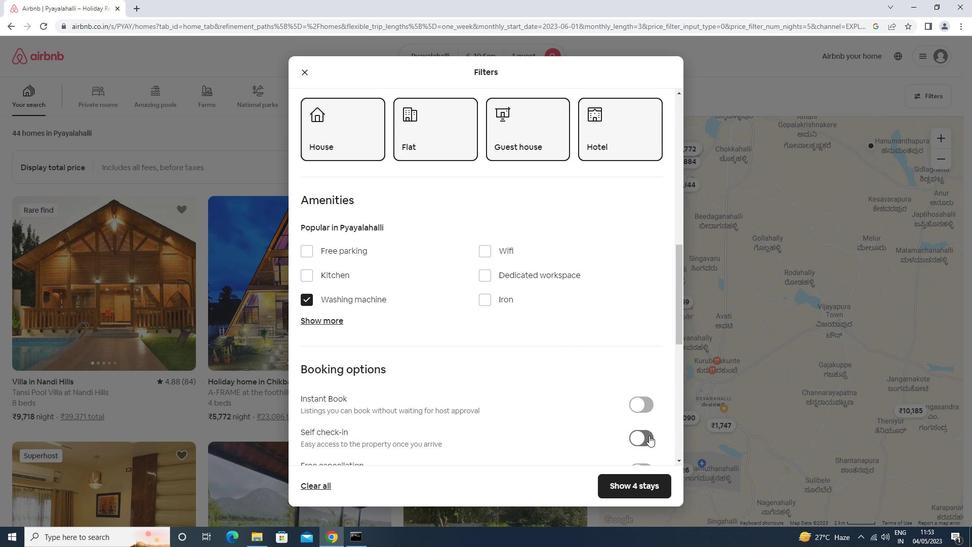
Action: Mouse pressed left at (647, 437)
Screenshot: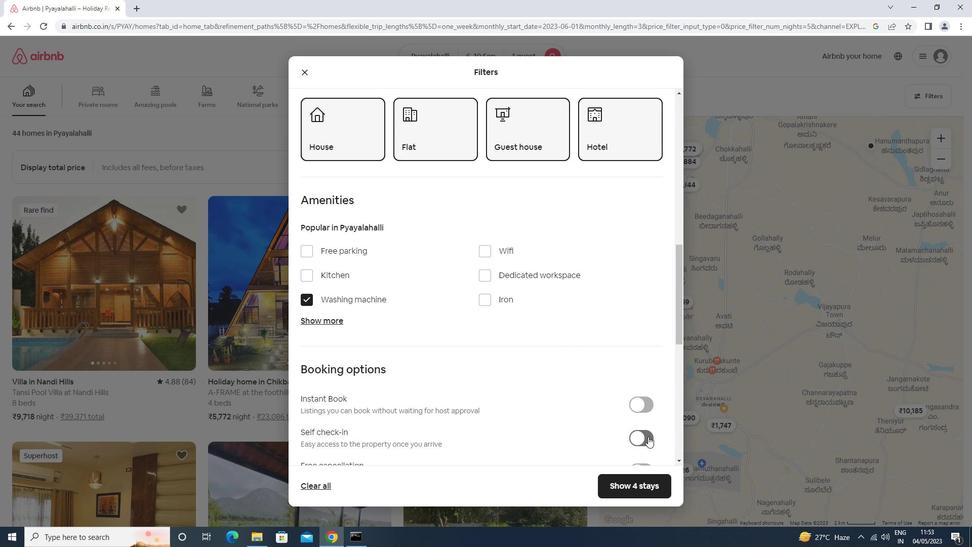 
Action: Mouse moved to (603, 398)
Screenshot: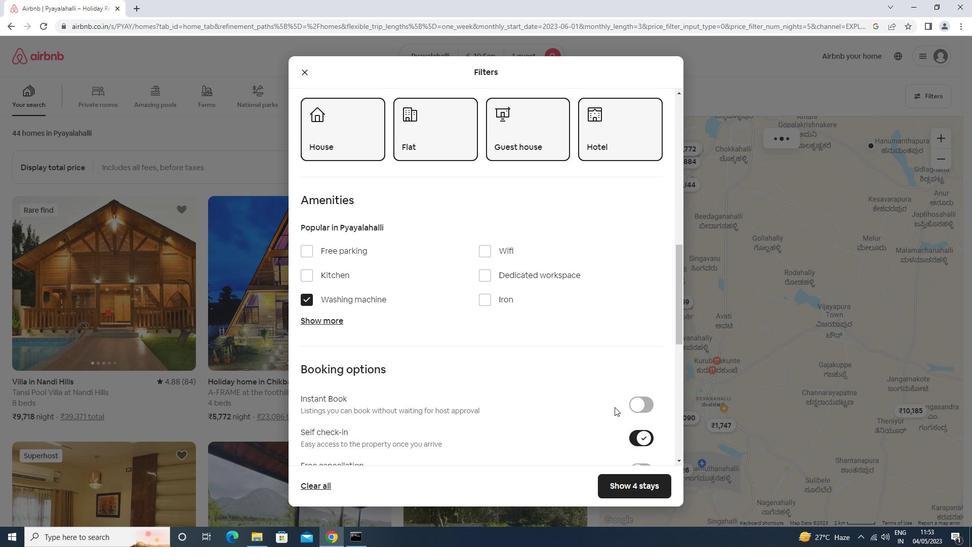 
Action: Mouse scrolled (603, 398) with delta (0, 0)
Screenshot: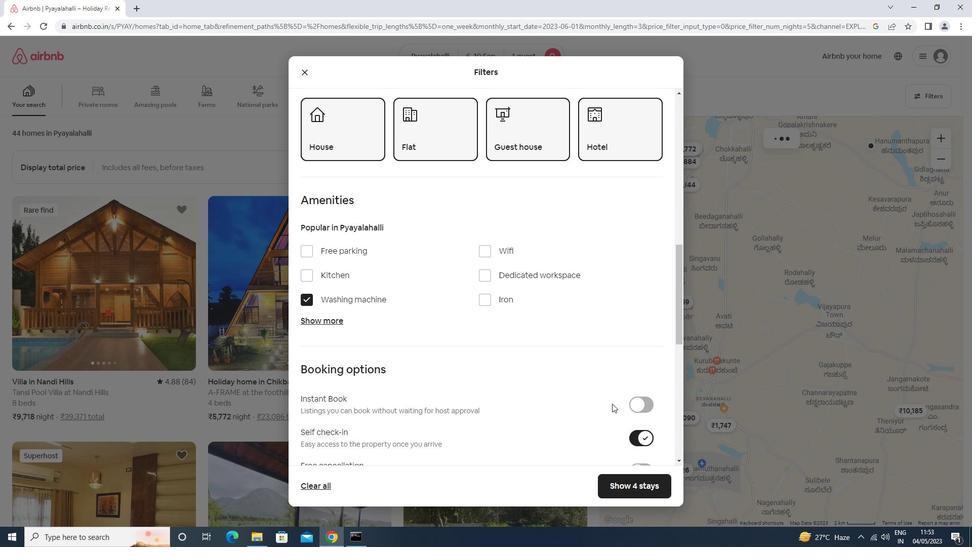 
Action: Mouse moved to (603, 398)
Screenshot: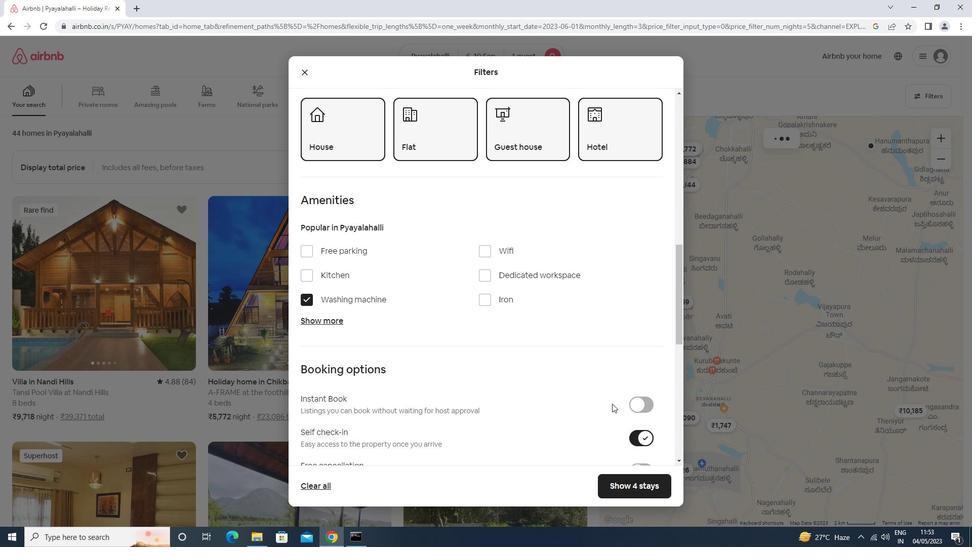 
Action: Mouse scrolled (603, 398) with delta (0, 0)
Screenshot: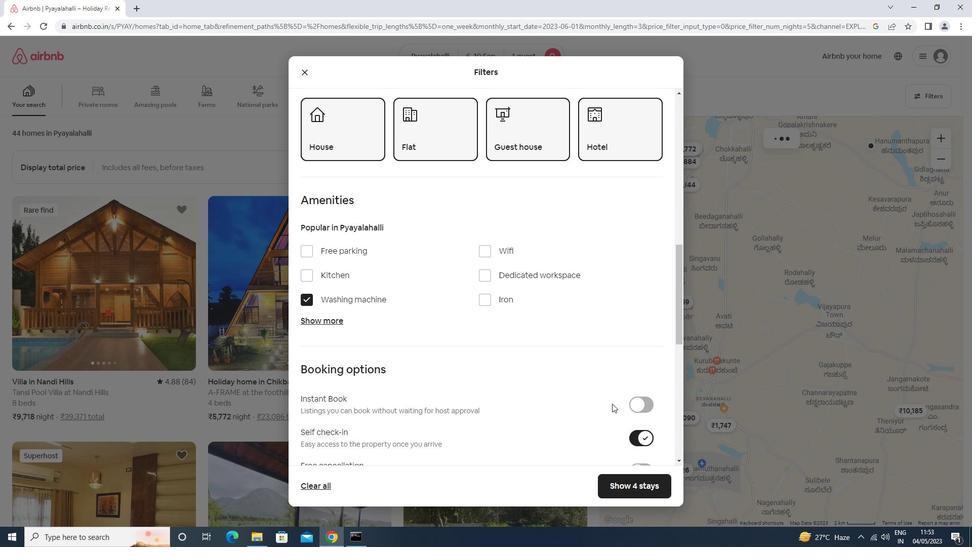 
Action: Mouse scrolled (603, 398) with delta (0, 0)
Screenshot: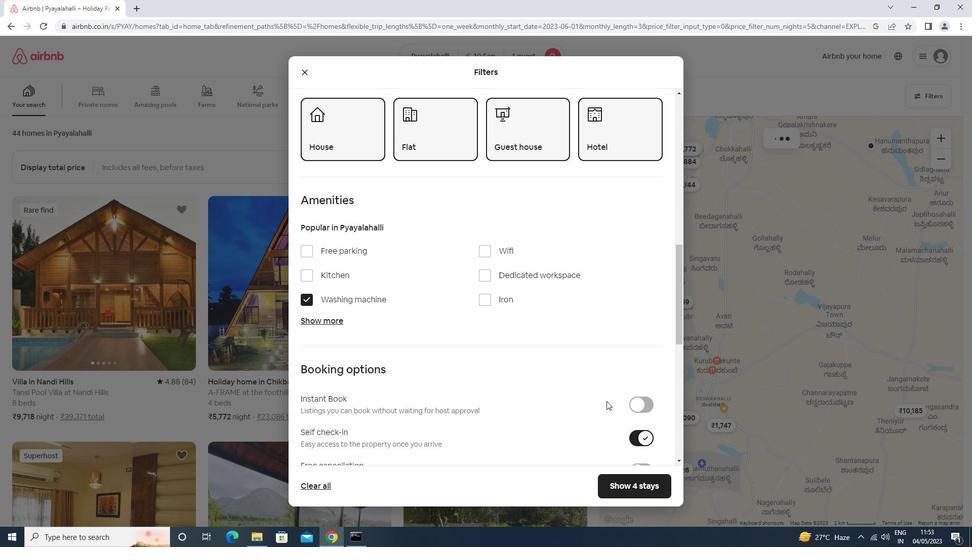 
Action: Mouse scrolled (603, 398) with delta (0, 0)
Screenshot: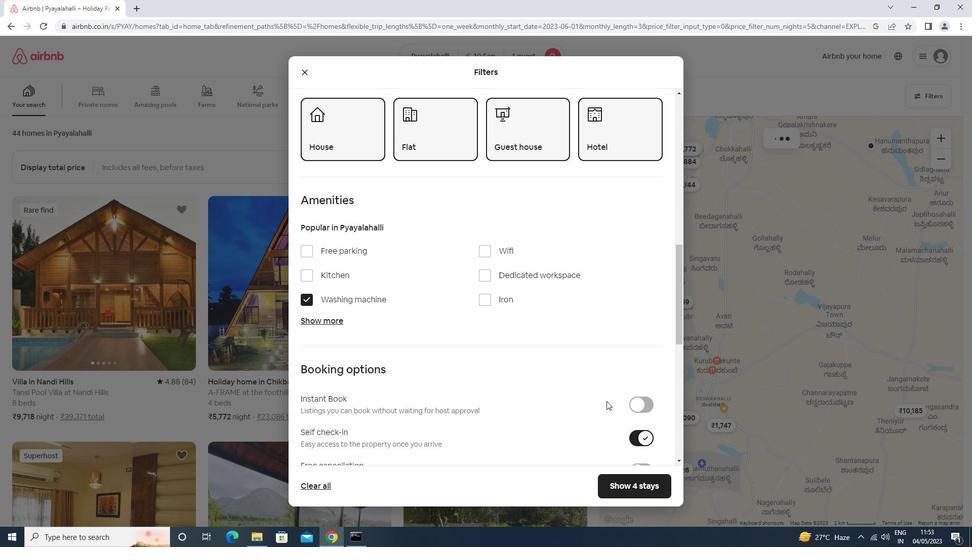 
Action: Mouse moved to (602, 398)
Screenshot: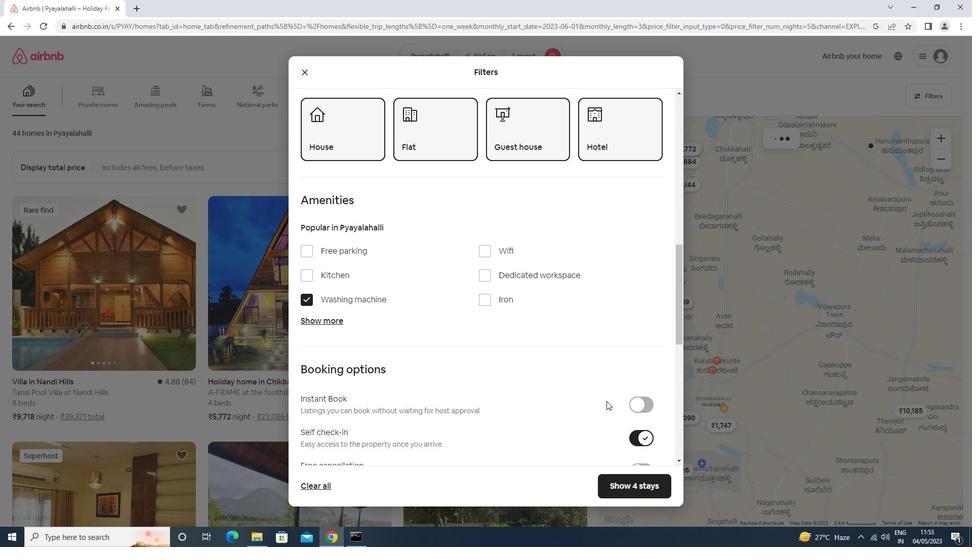 
Action: Mouse scrolled (602, 397) with delta (0, 0)
Screenshot: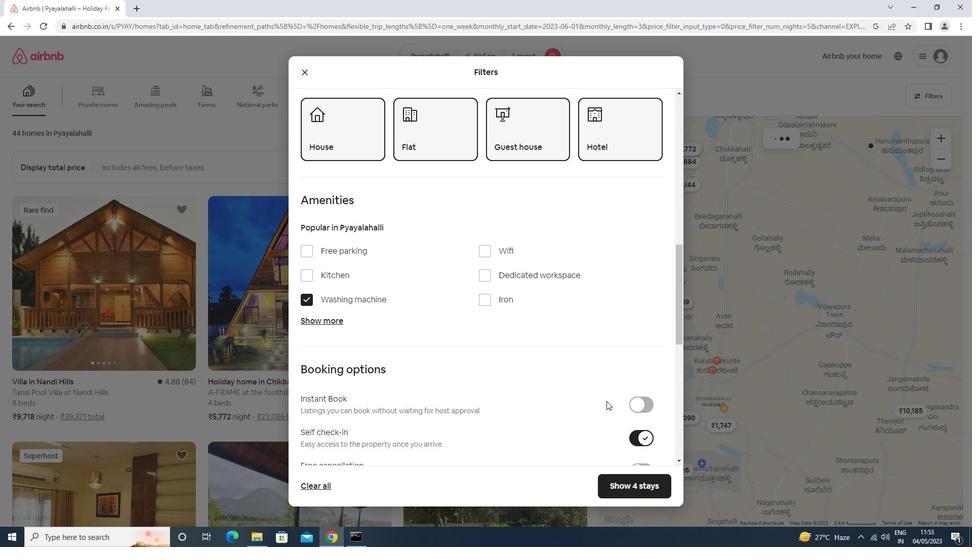 
Action: Mouse scrolled (602, 397) with delta (0, 0)
Screenshot: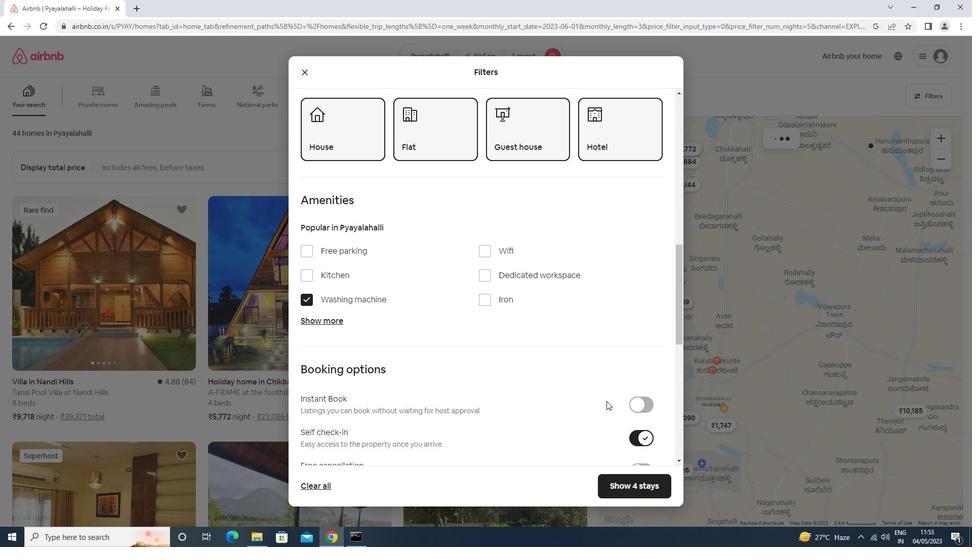 
Action: Mouse moved to (588, 484)
Screenshot: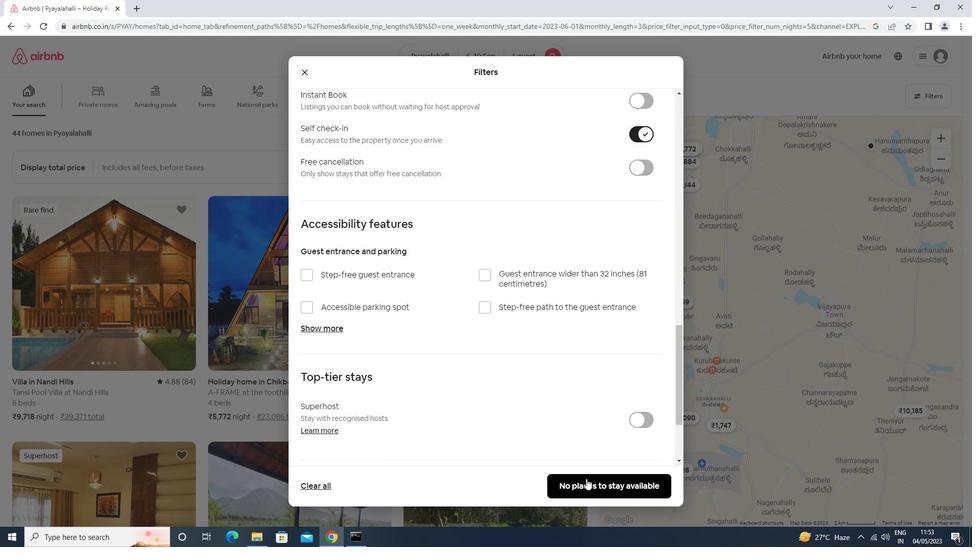 
Action: Mouse pressed left at (588, 484)
Screenshot: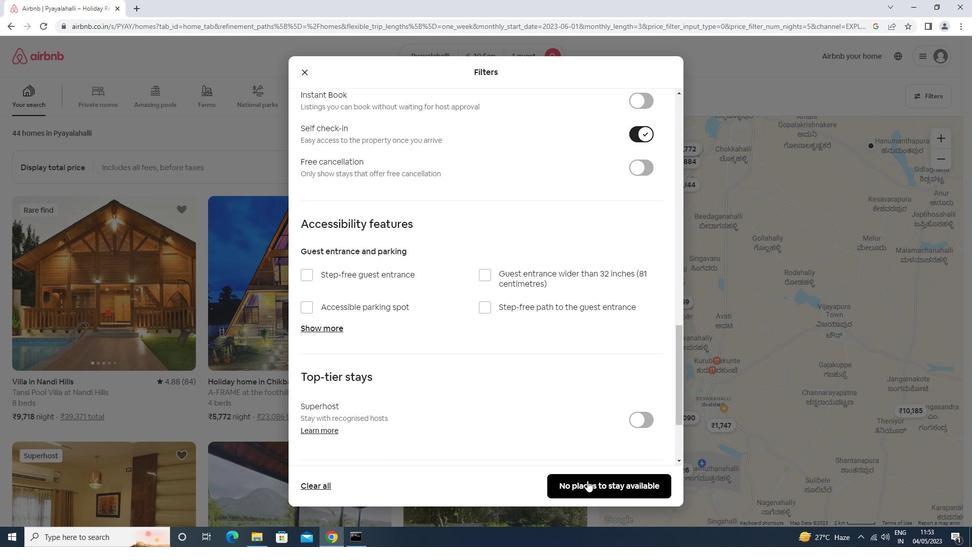 
Action: Mouse moved to (589, 484)
Screenshot: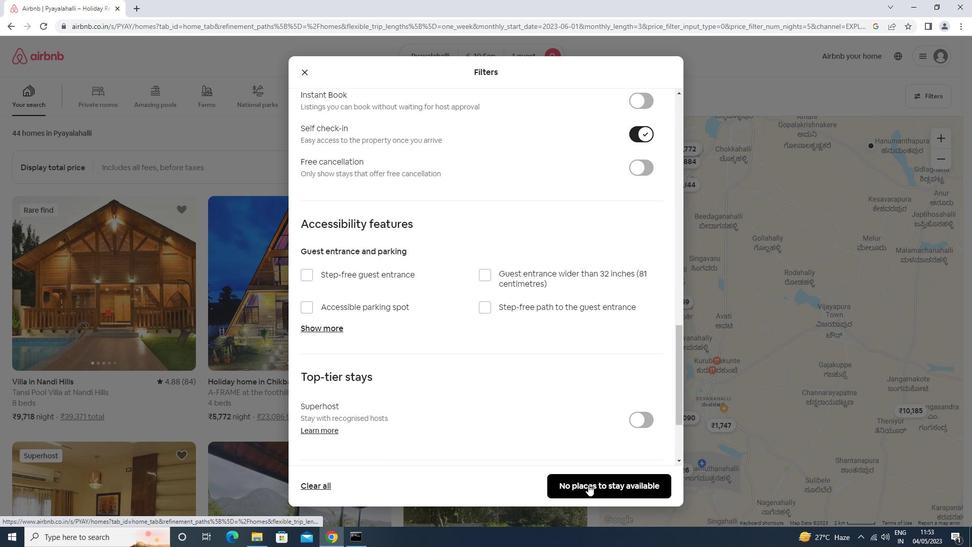 
